 Task: Look for space in Farafangana, Madagascar from 9th June, 2023 to 16th June, 2023 for 2 adults in price range Rs.8000 to Rs.16000. Place can be entire place with 2 bedrooms having 2 beds and 1 bathroom. Property type can be house, flat, guest house. Booking option can be shelf check-in. Required host language is English.
Action: Mouse moved to (426, 57)
Screenshot: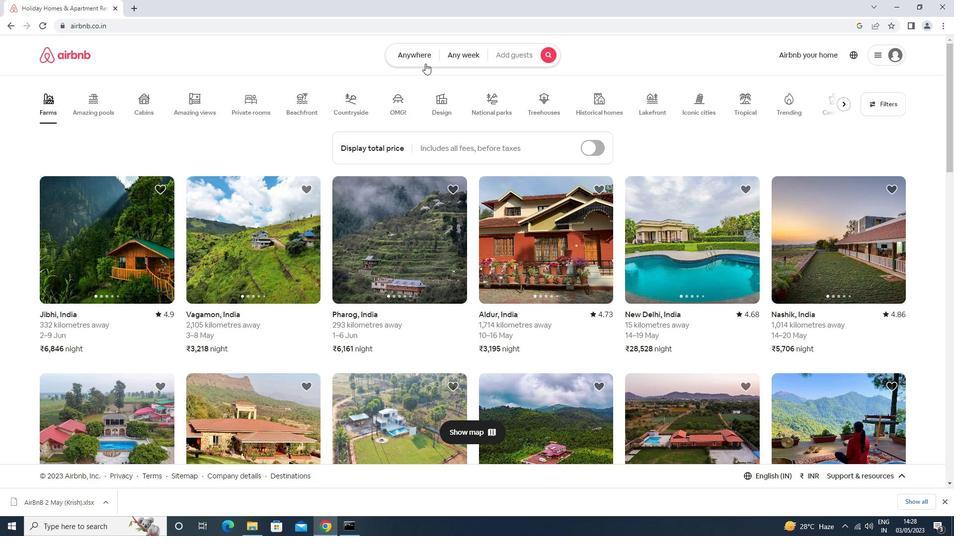 
Action: Mouse pressed left at (426, 57)
Screenshot: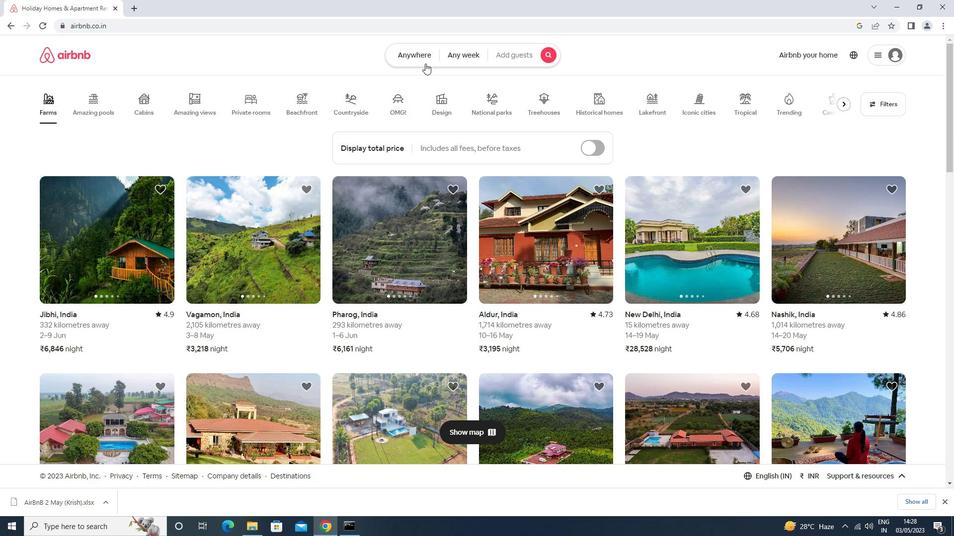 
Action: Mouse moved to (383, 87)
Screenshot: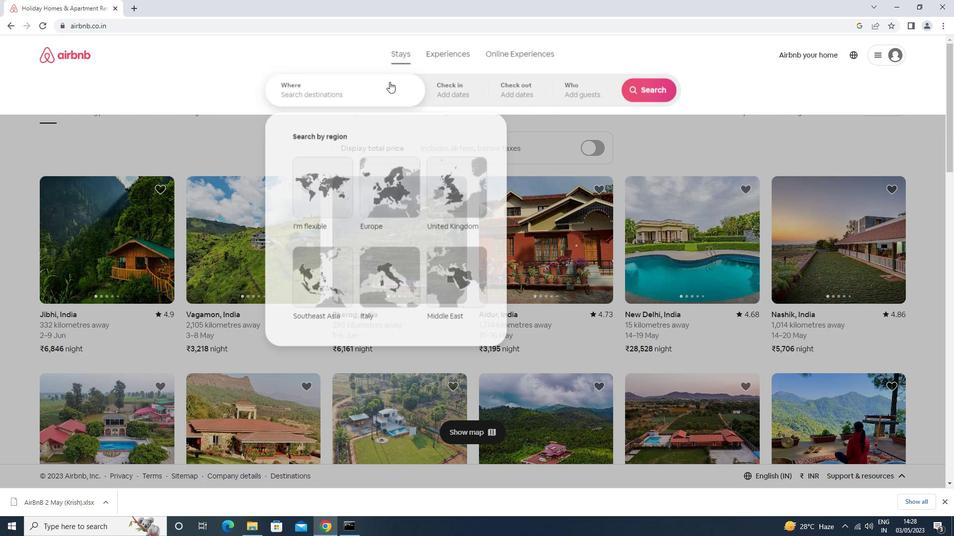 
Action: Mouse pressed left at (383, 87)
Screenshot: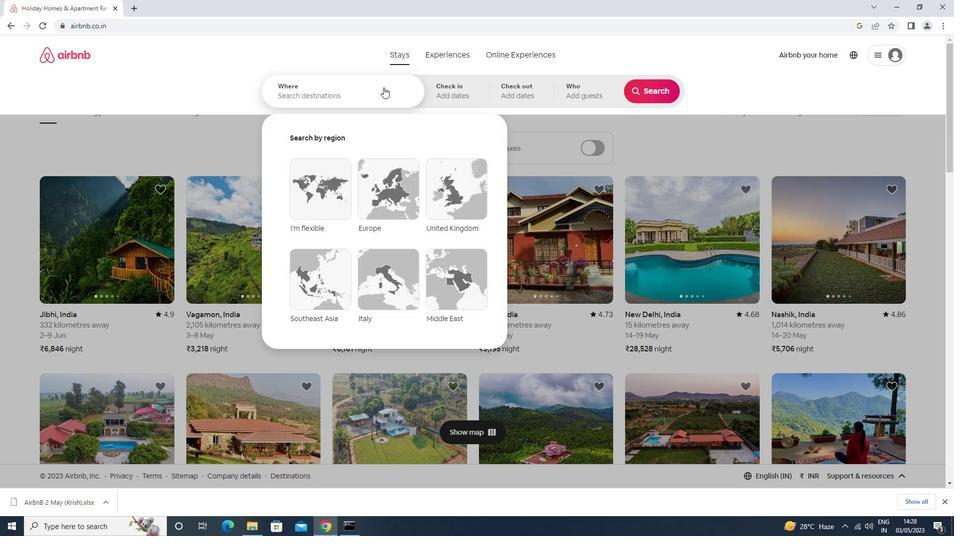 
Action: Mouse moved to (380, 87)
Screenshot: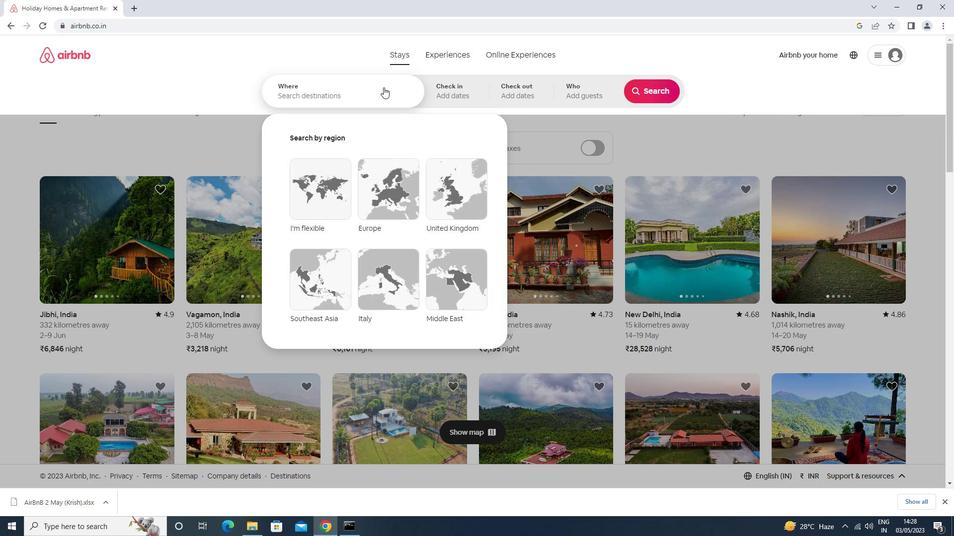
Action: Key pressed farafanga<Key.down><Key.enter>
Screenshot: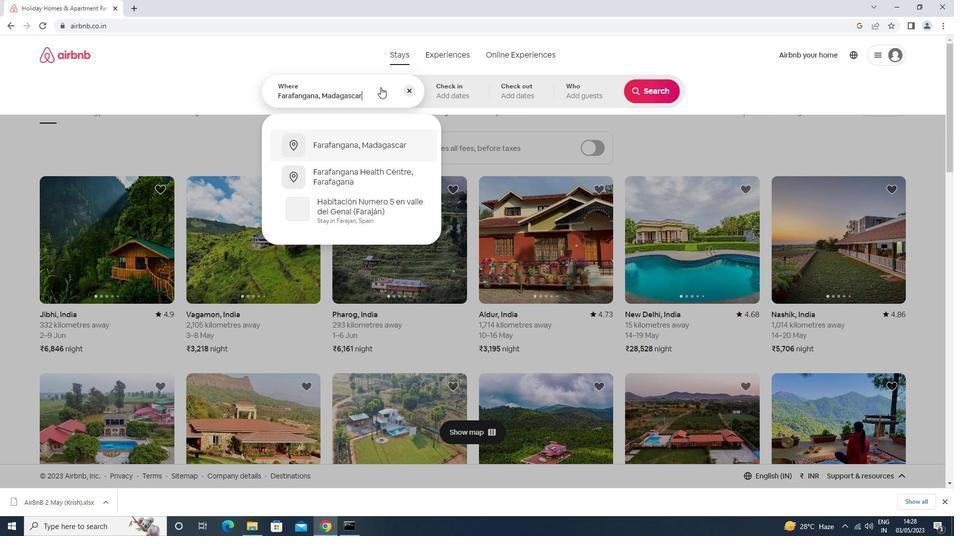 
Action: Mouse moved to (614, 243)
Screenshot: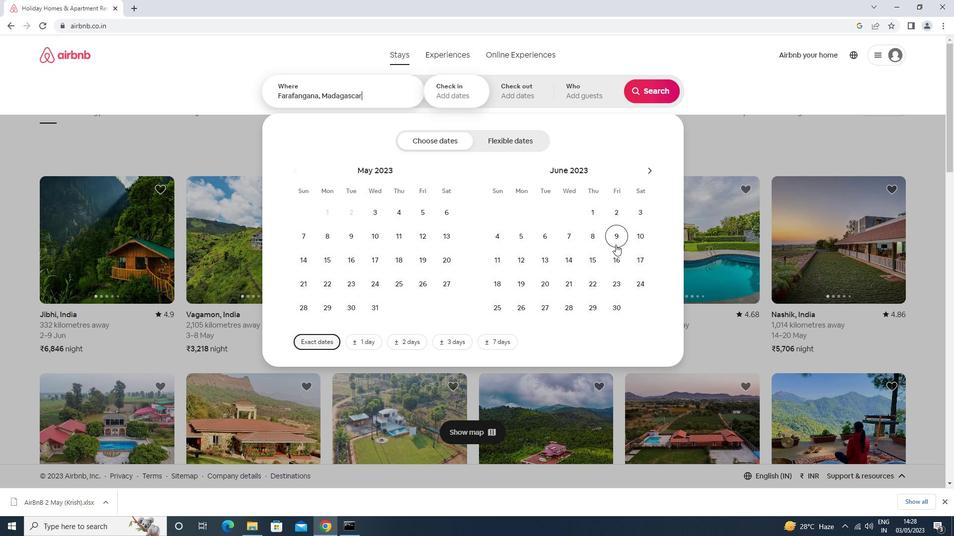 
Action: Mouse pressed left at (614, 243)
Screenshot: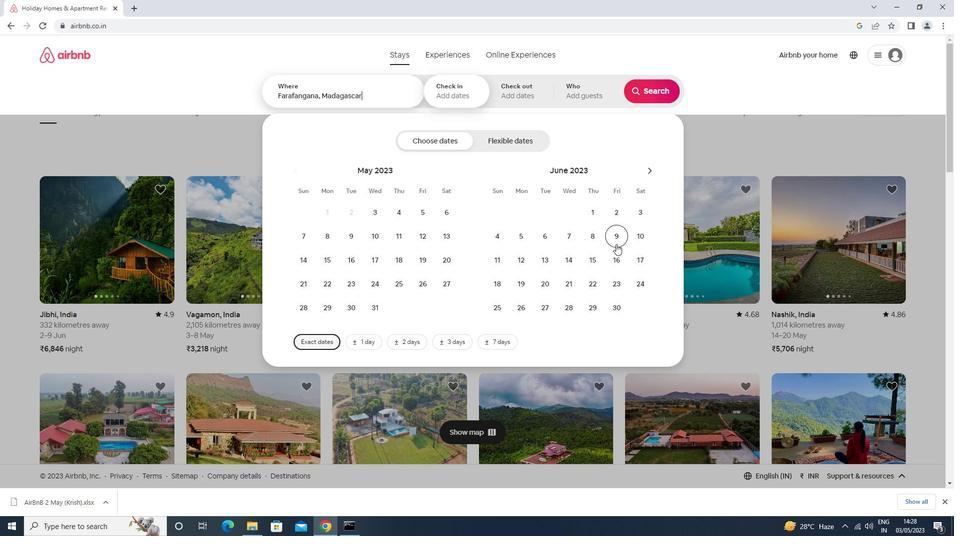 
Action: Mouse moved to (618, 264)
Screenshot: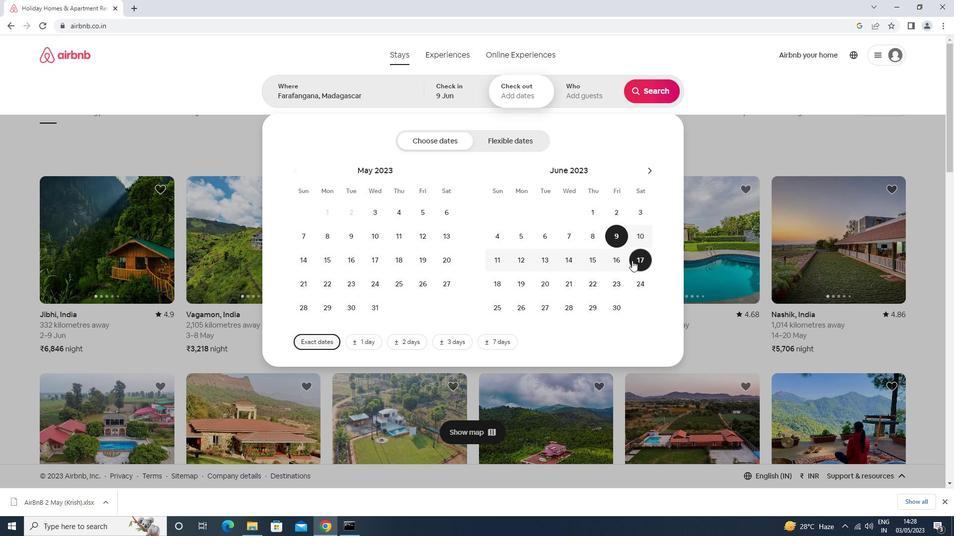 
Action: Mouse pressed left at (618, 264)
Screenshot: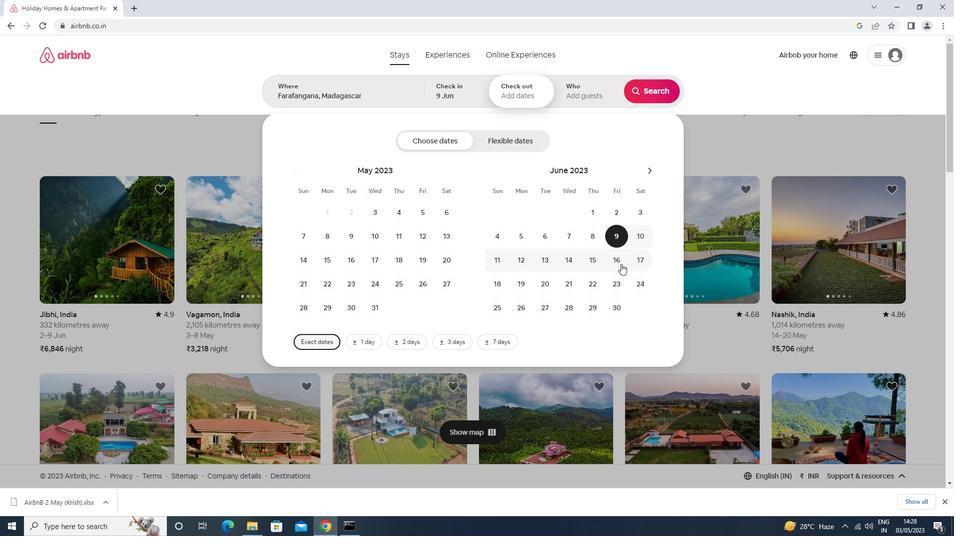 
Action: Mouse moved to (579, 83)
Screenshot: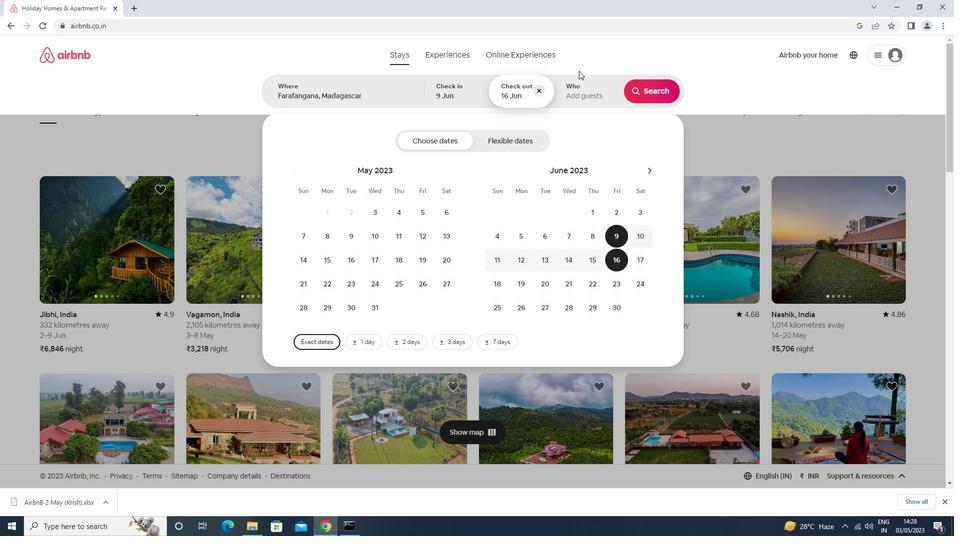 
Action: Mouse pressed left at (579, 83)
Screenshot: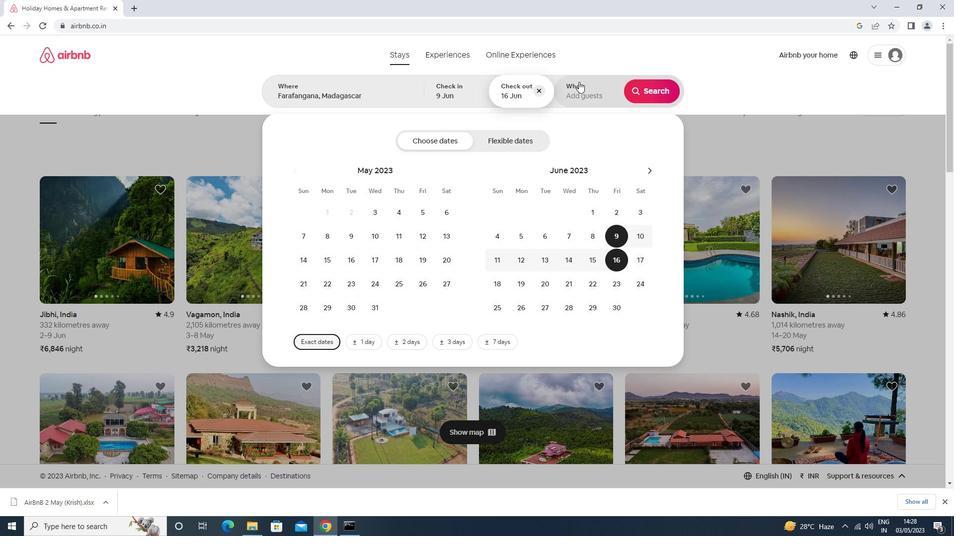 
Action: Mouse moved to (659, 147)
Screenshot: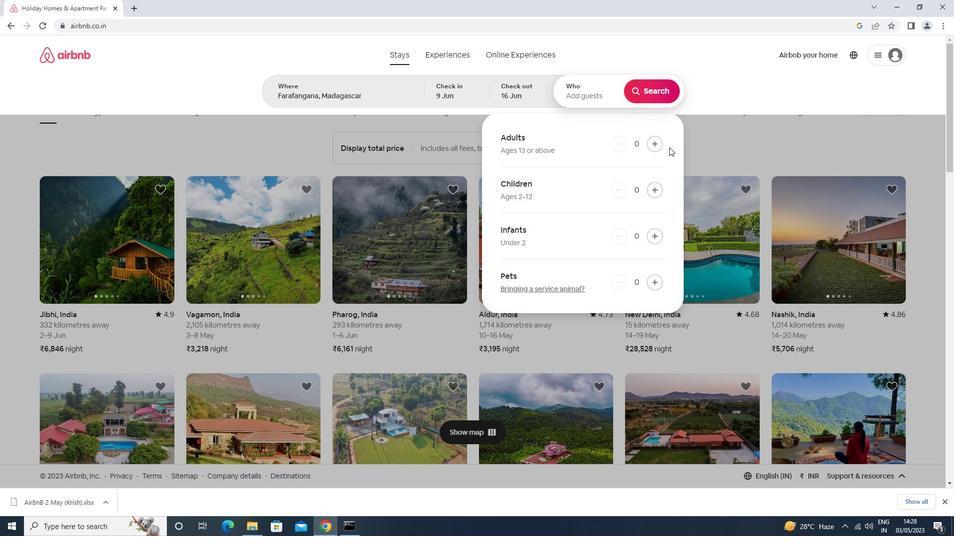
Action: Mouse pressed left at (659, 147)
Screenshot: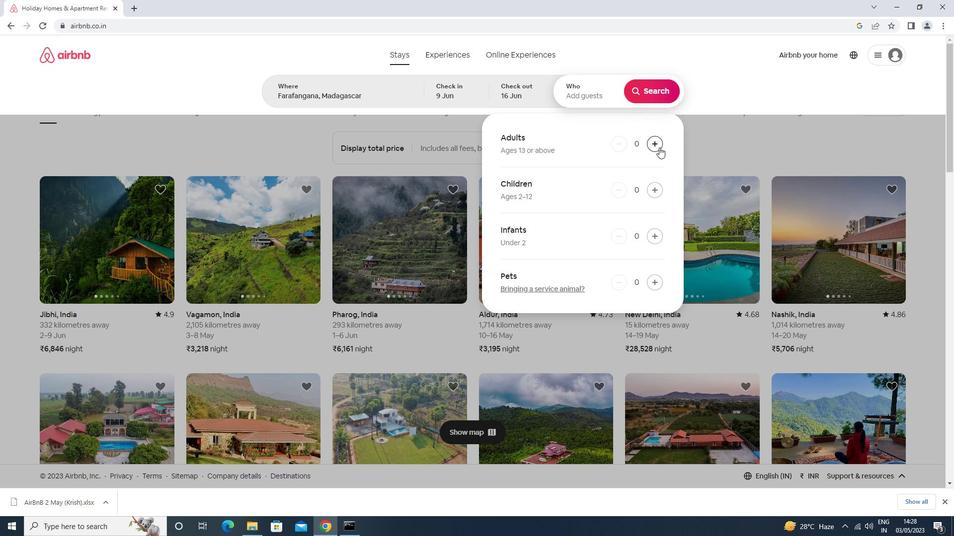 
Action: Mouse moved to (658, 147)
Screenshot: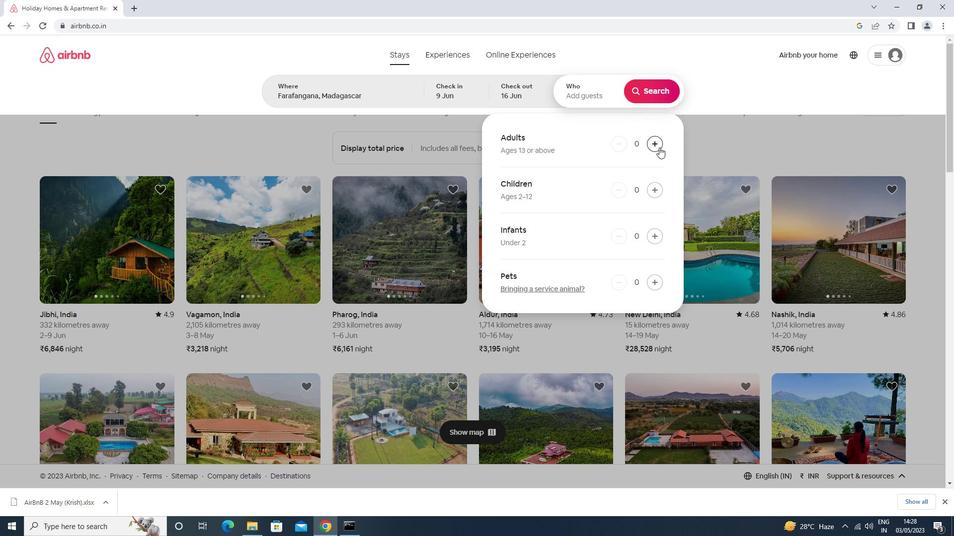 
Action: Mouse pressed left at (658, 147)
Screenshot: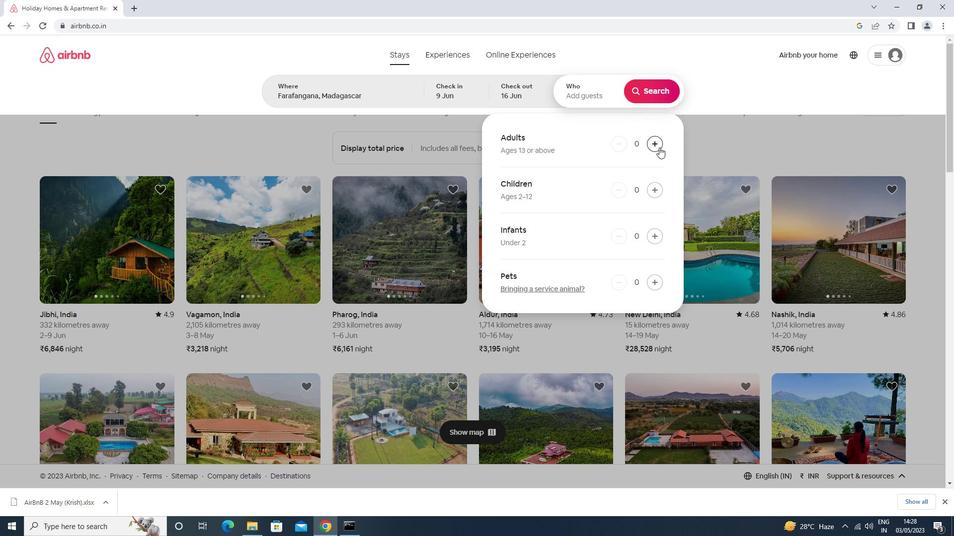 
Action: Mouse moved to (652, 93)
Screenshot: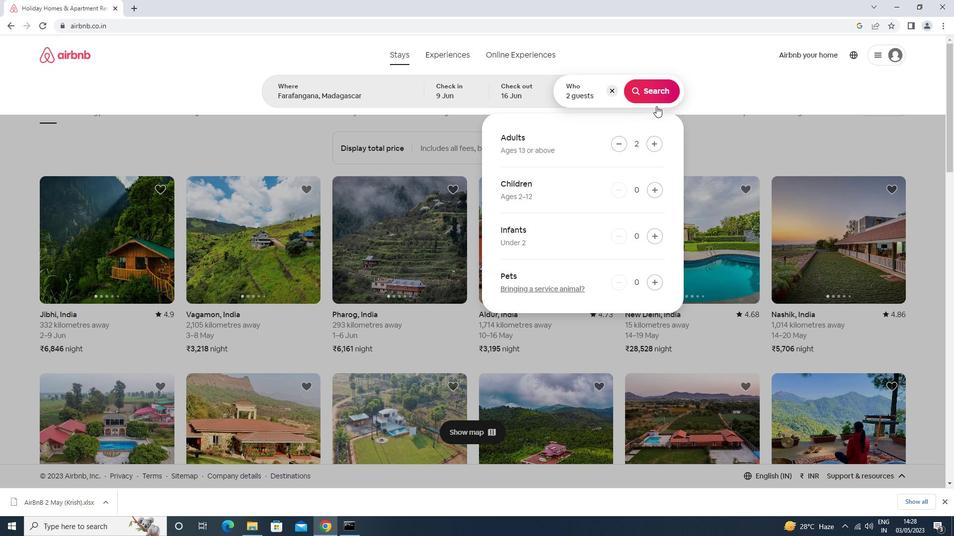 
Action: Mouse pressed left at (652, 93)
Screenshot: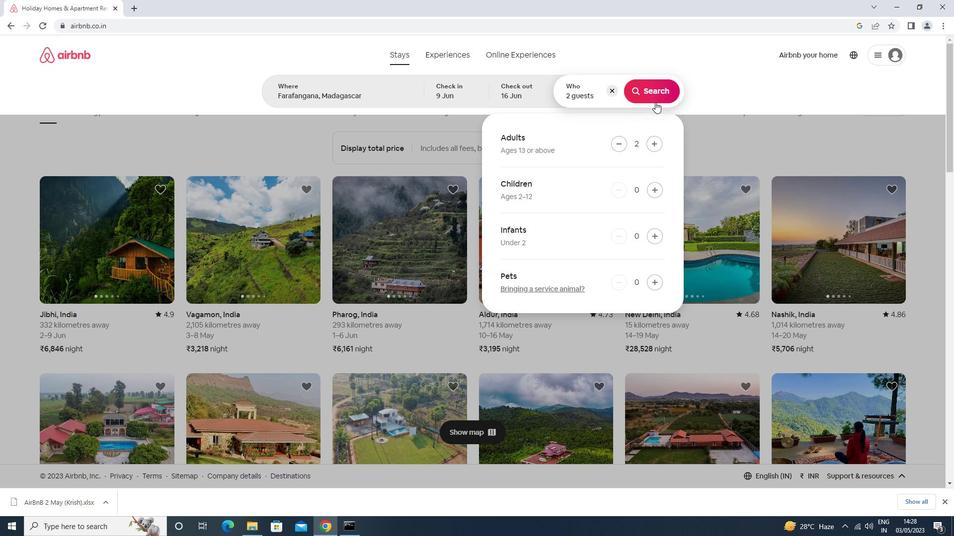 
Action: Mouse moved to (905, 92)
Screenshot: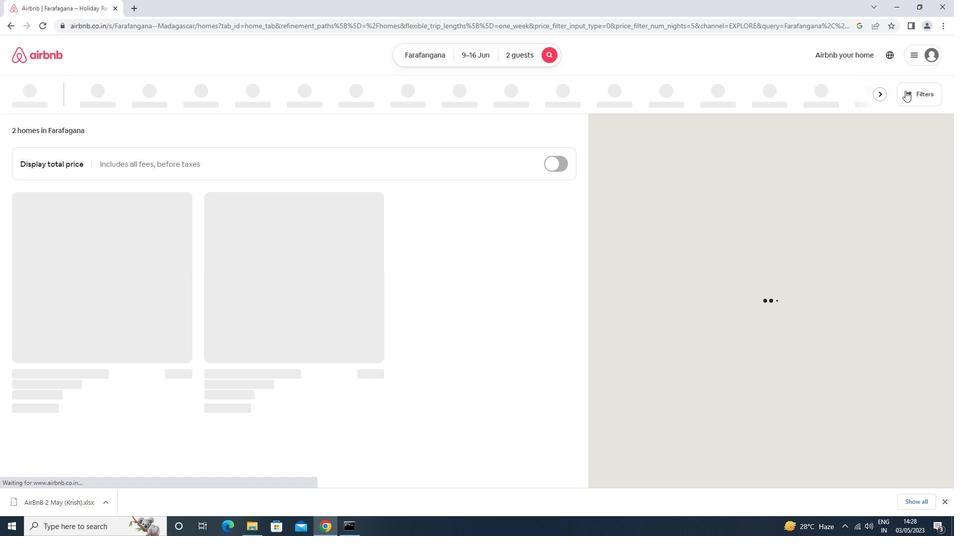 
Action: Mouse pressed left at (905, 92)
Screenshot: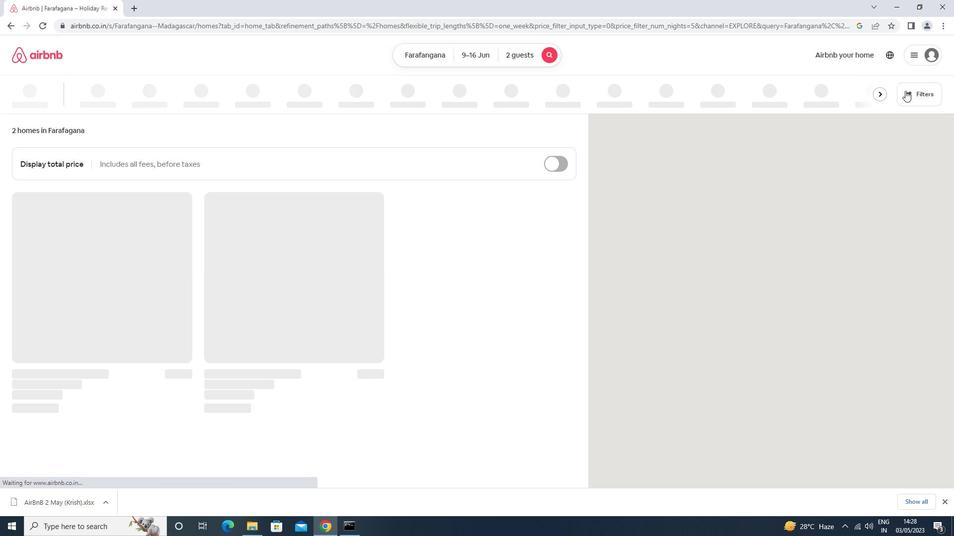 
Action: Mouse moved to (417, 218)
Screenshot: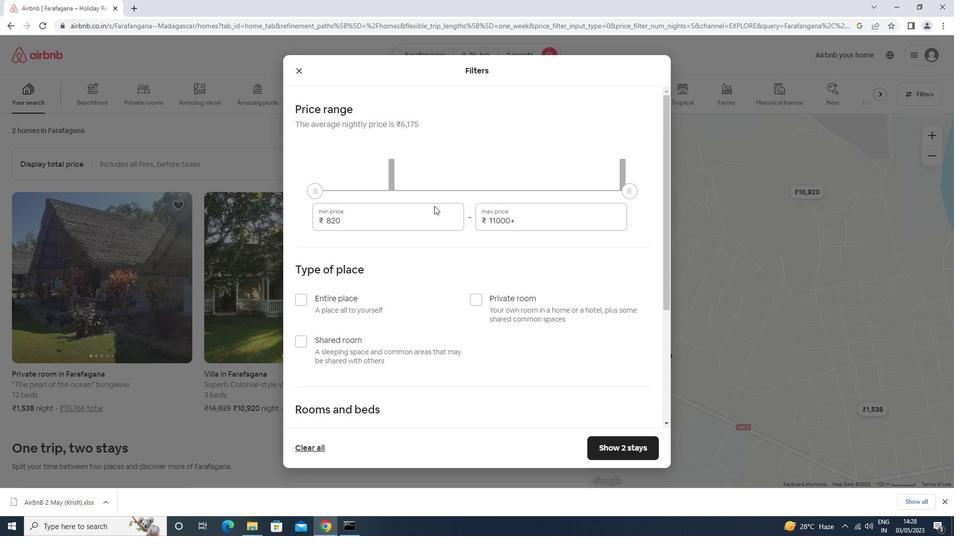 
Action: Mouse pressed left at (417, 218)
Screenshot: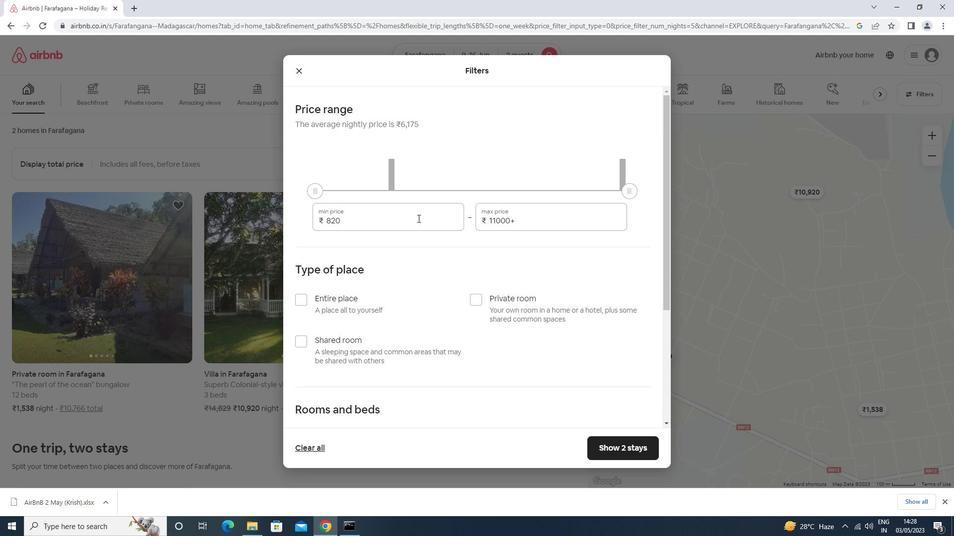 
Action: Mouse moved to (406, 228)
Screenshot: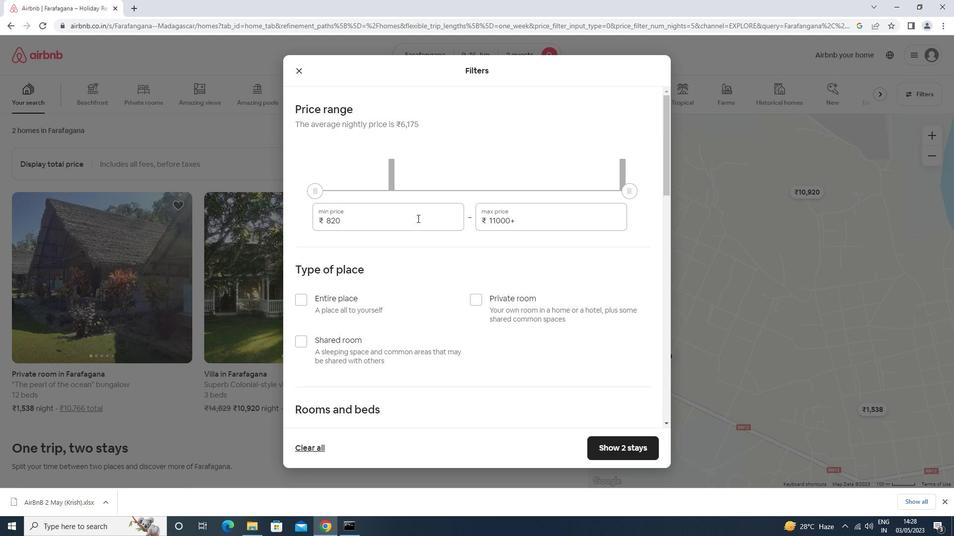 
Action: Key pressed <Key.backspace><Key.backspace><Key.backspace><Key.backspace><Key.backspace><Key.backspace><Key.backspace><Key.backspace>8000<Key.tab>16000
Screenshot: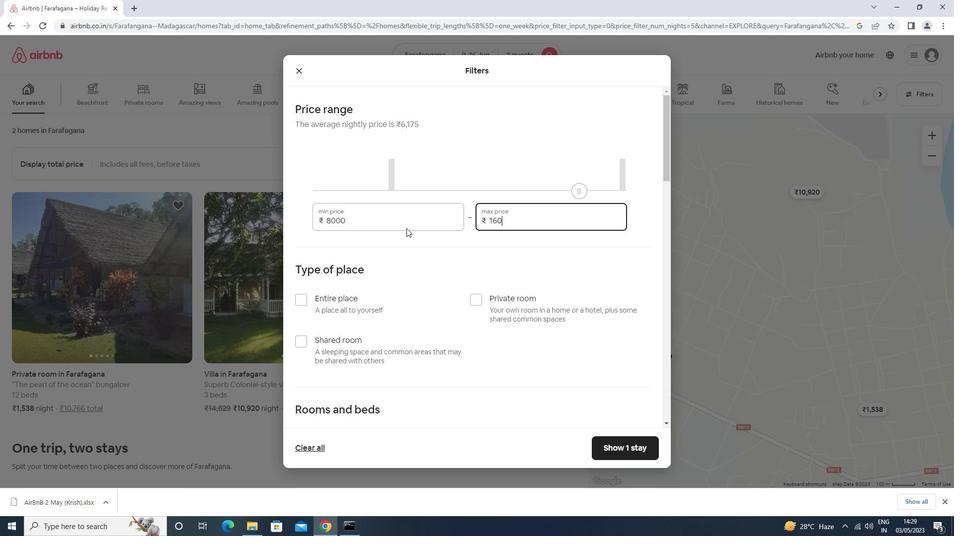 
Action: Mouse moved to (354, 301)
Screenshot: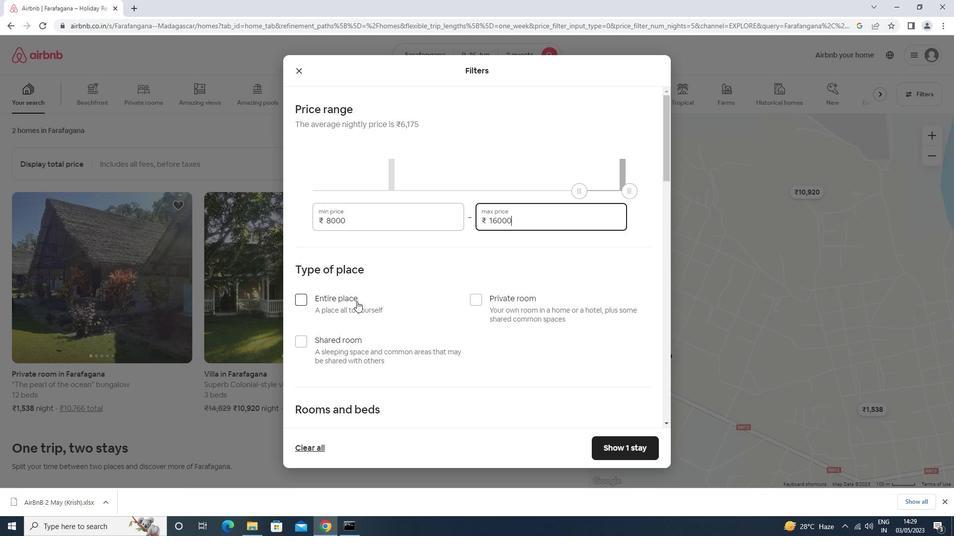 
Action: Mouse pressed left at (354, 301)
Screenshot: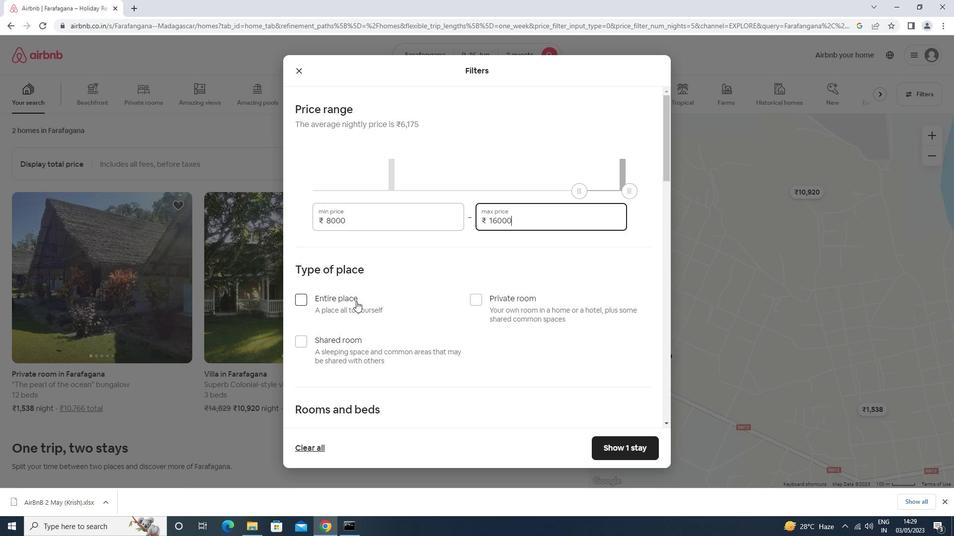
Action: Mouse scrolled (354, 300) with delta (0, 0)
Screenshot: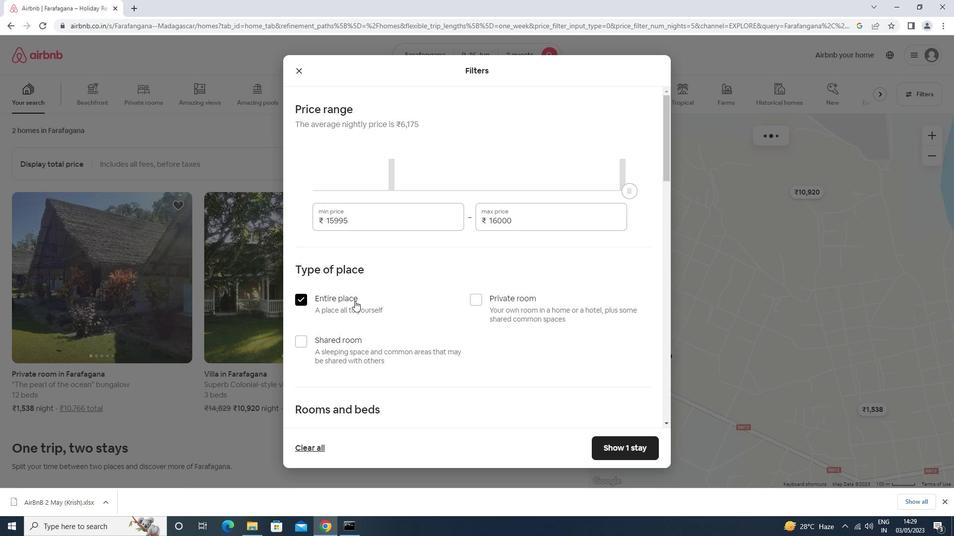 
Action: Mouse scrolled (354, 300) with delta (0, 0)
Screenshot: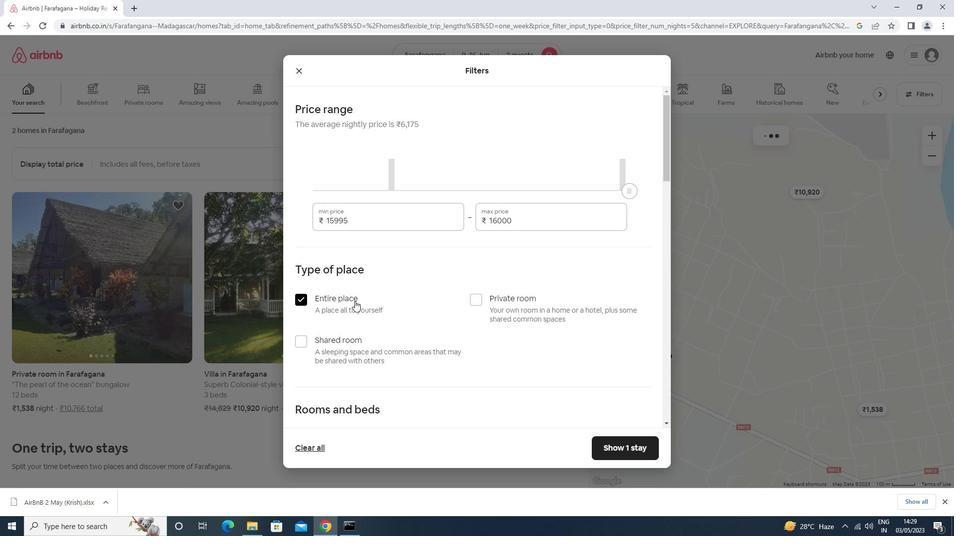 
Action: Mouse scrolled (354, 300) with delta (0, 0)
Screenshot: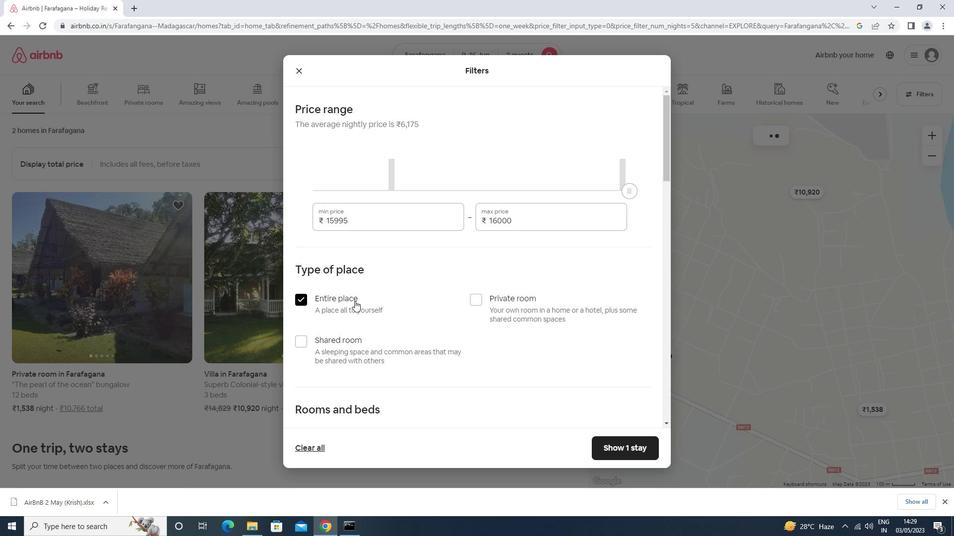 
Action: Mouse moved to (391, 315)
Screenshot: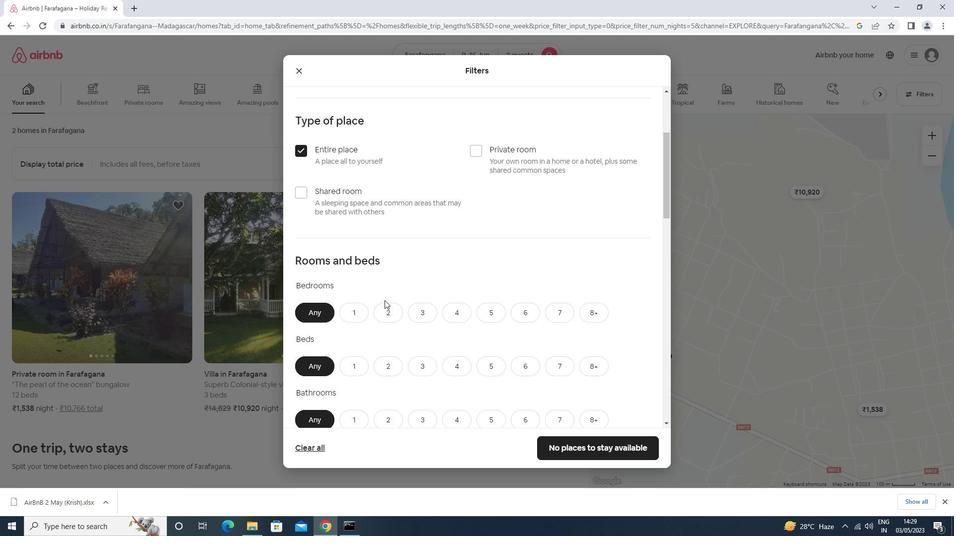 
Action: Mouse pressed left at (391, 315)
Screenshot: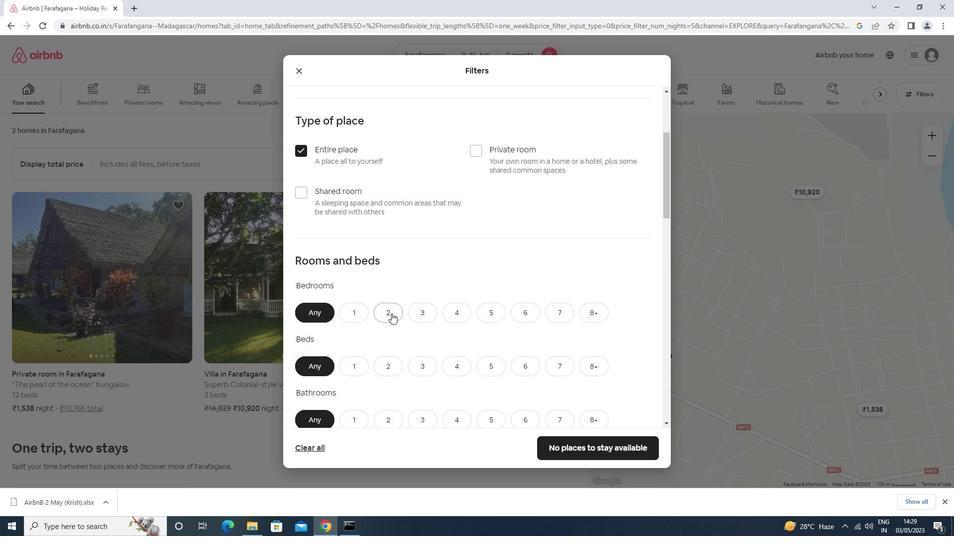 
Action: Mouse moved to (385, 367)
Screenshot: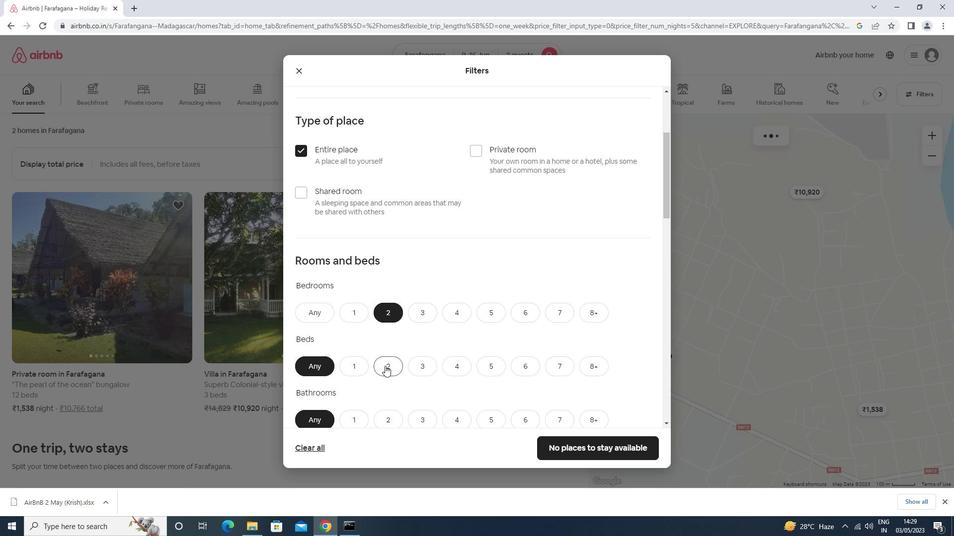
Action: Mouse pressed left at (385, 367)
Screenshot: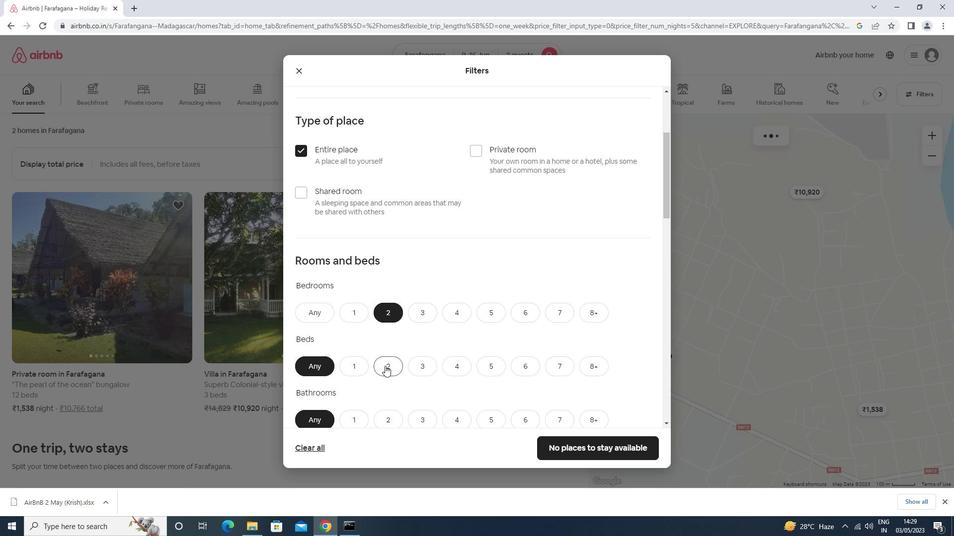 
Action: Mouse moved to (385, 361)
Screenshot: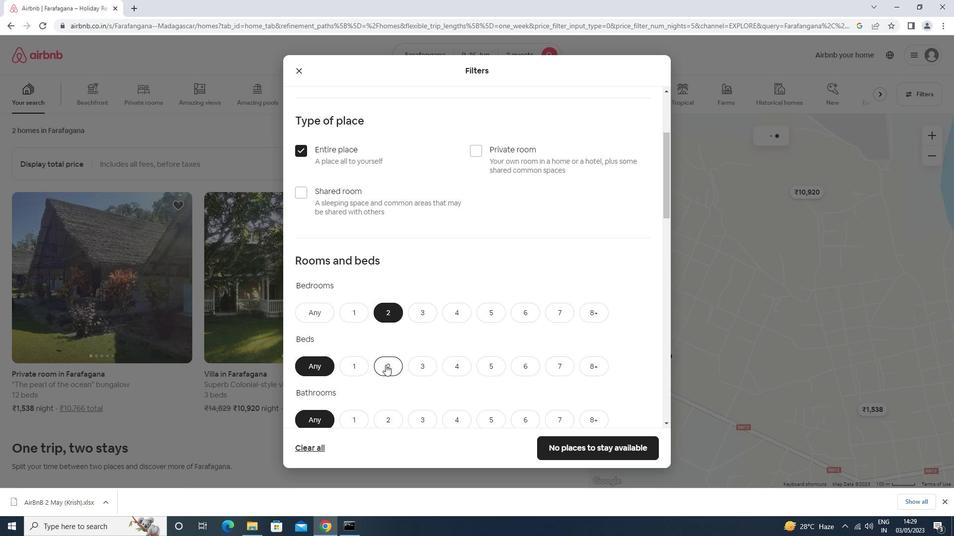 
Action: Mouse scrolled (385, 361) with delta (0, 0)
Screenshot: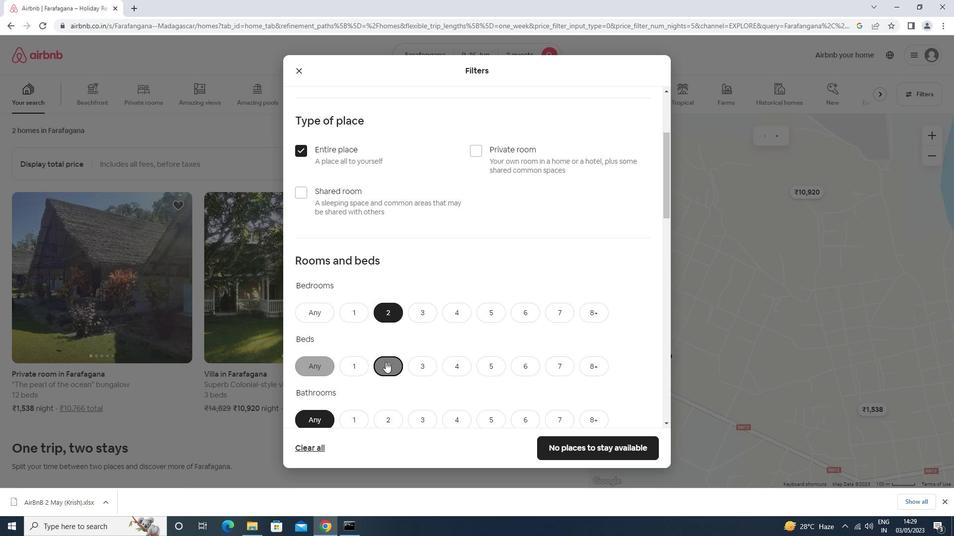 
Action: Mouse scrolled (385, 361) with delta (0, 0)
Screenshot: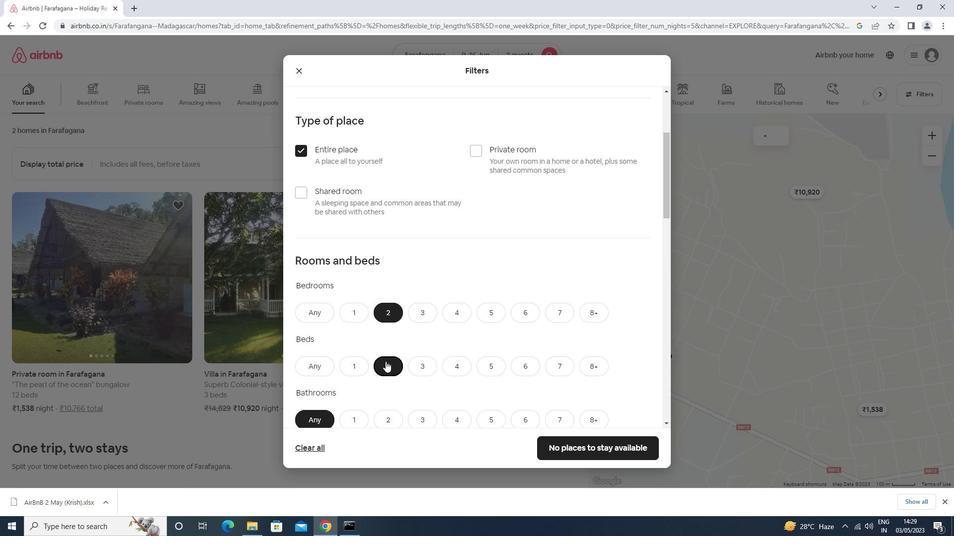 
Action: Mouse moved to (355, 319)
Screenshot: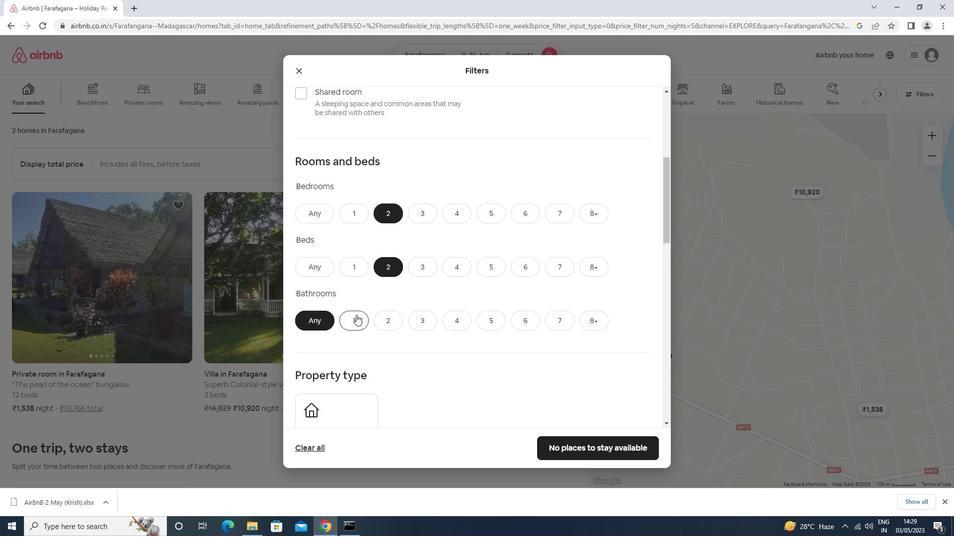 
Action: Mouse pressed left at (355, 319)
Screenshot: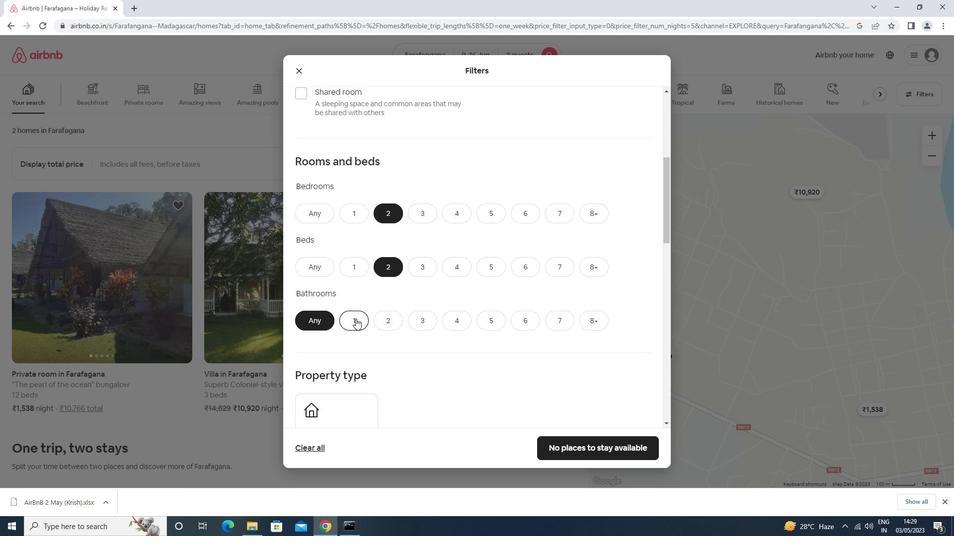 
Action: Mouse moved to (327, 354)
Screenshot: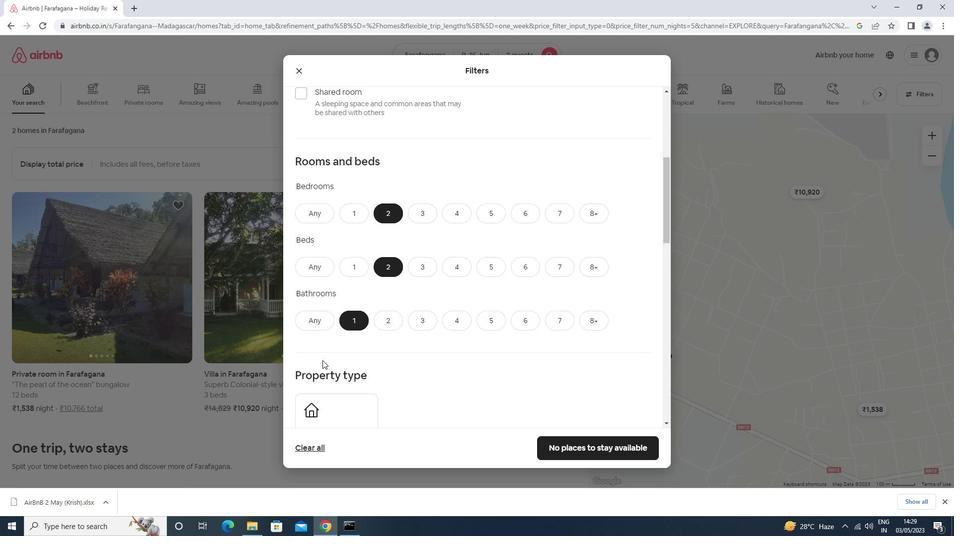 
Action: Mouse scrolled (327, 353) with delta (0, 0)
Screenshot: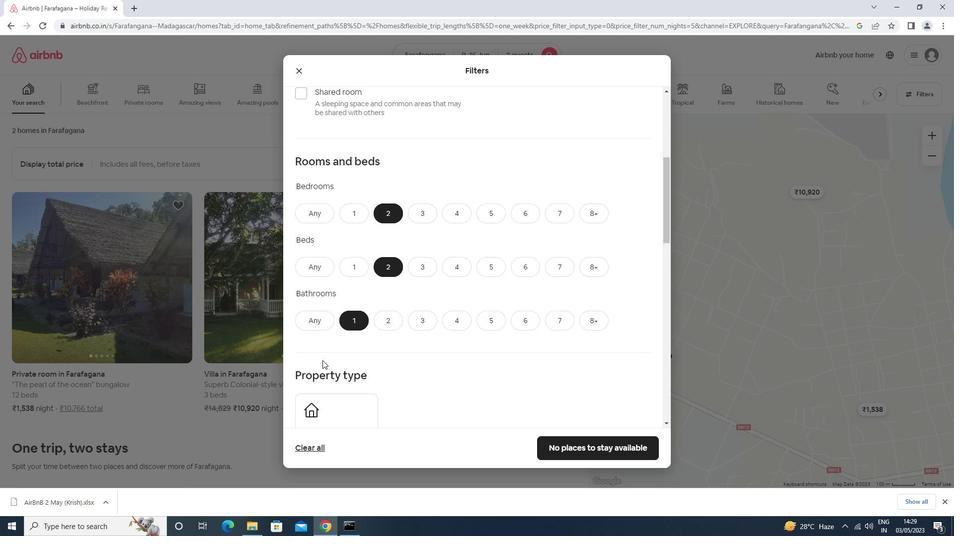 
Action: Mouse scrolled (327, 353) with delta (0, 0)
Screenshot: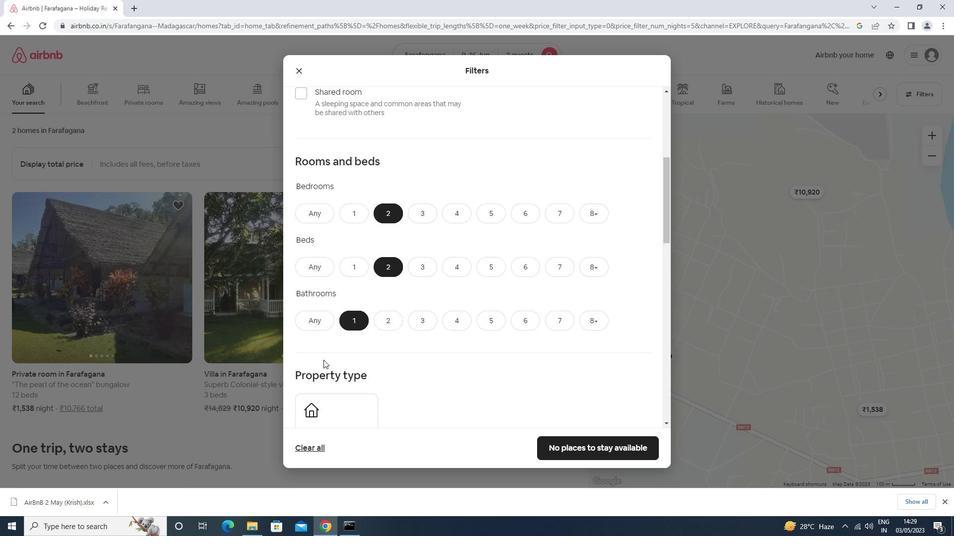 
Action: Mouse moved to (327, 353)
Screenshot: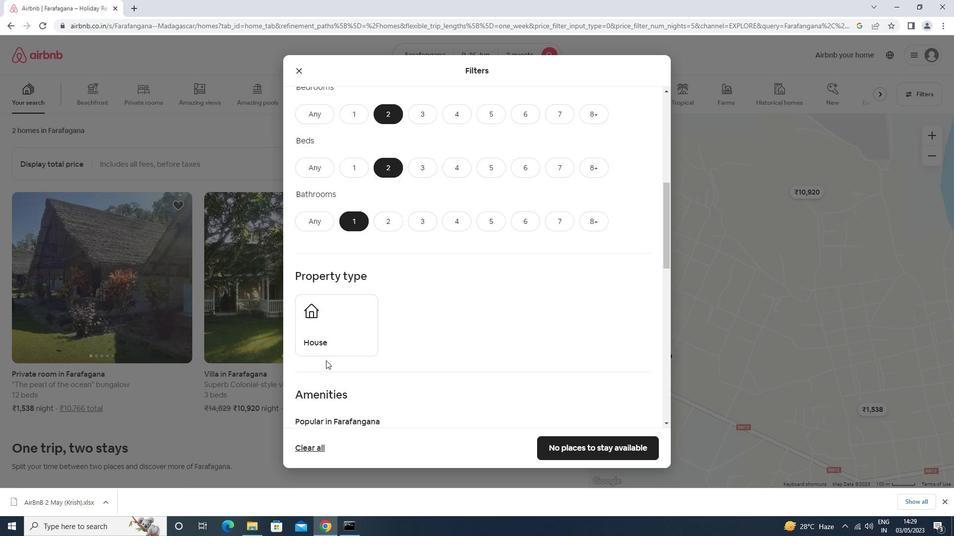 
Action: Mouse pressed left at (327, 353)
Screenshot: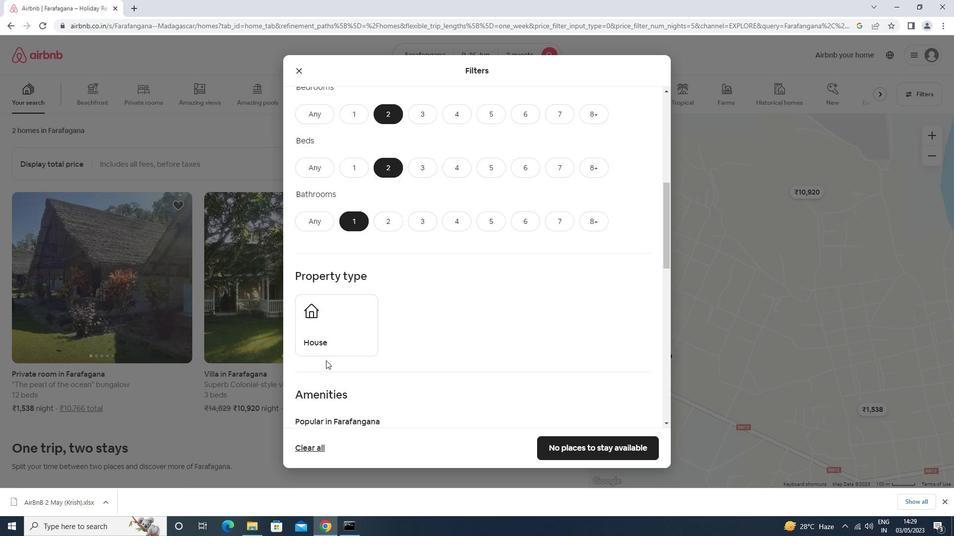 
Action: Mouse moved to (407, 327)
Screenshot: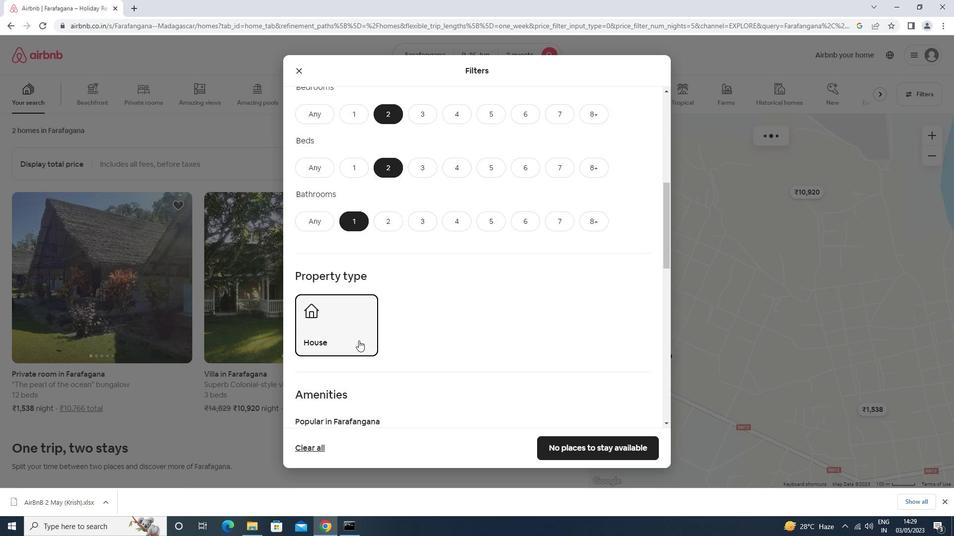 
Action: Mouse scrolled (407, 326) with delta (0, 0)
Screenshot: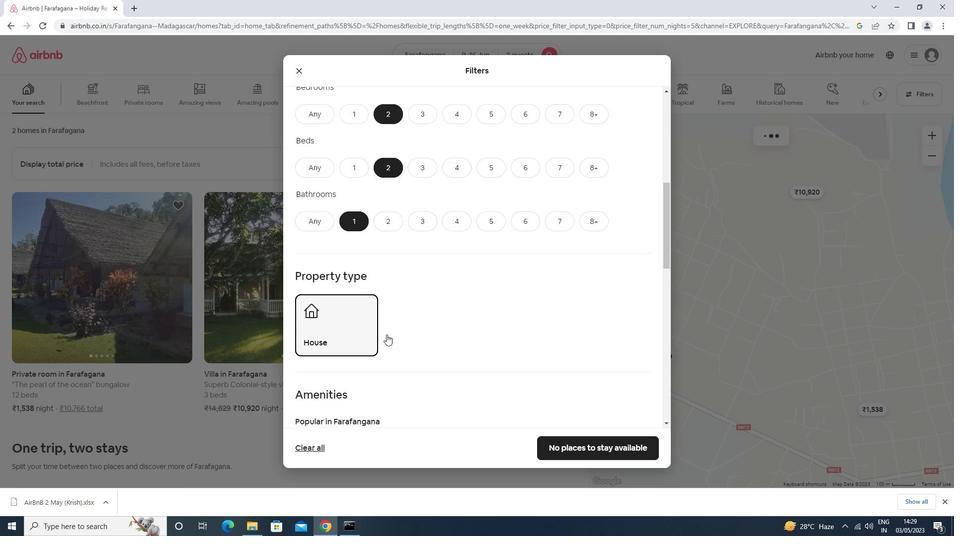 
Action: Mouse moved to (407, 327)
Screenshot: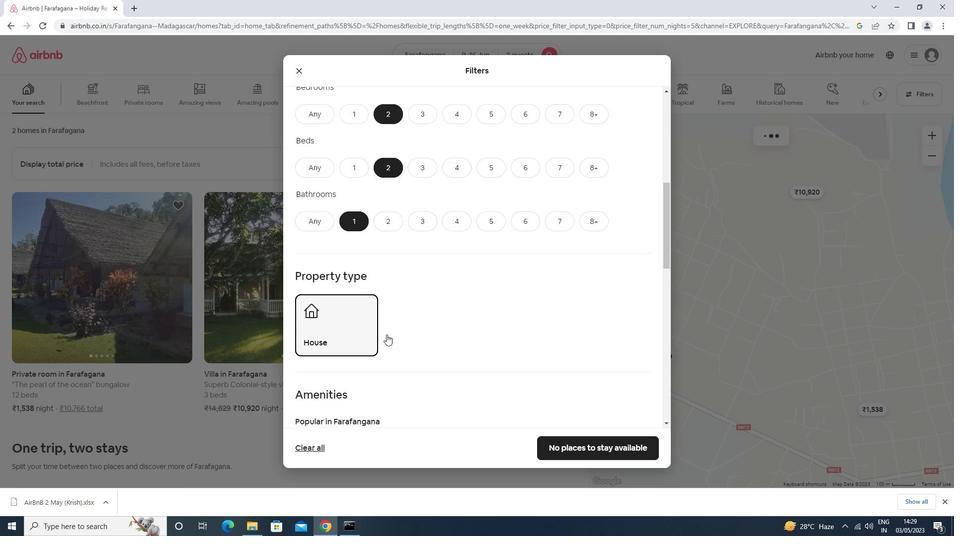 
Action: Mouse scrolled (407, 327) with delta (0, 0)
Screenshot: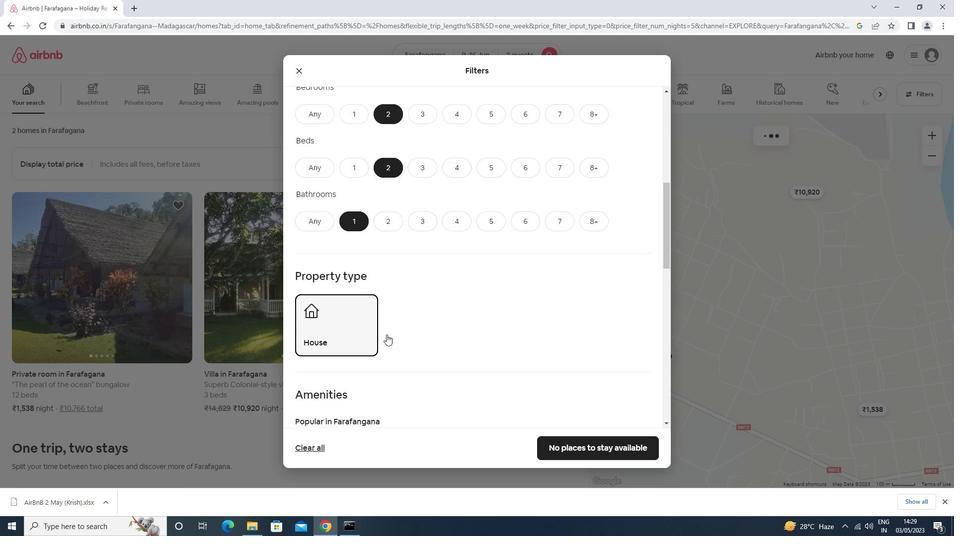
Action: Mouse scrolled (407, 327) with delta (0, 0)
Screenshot: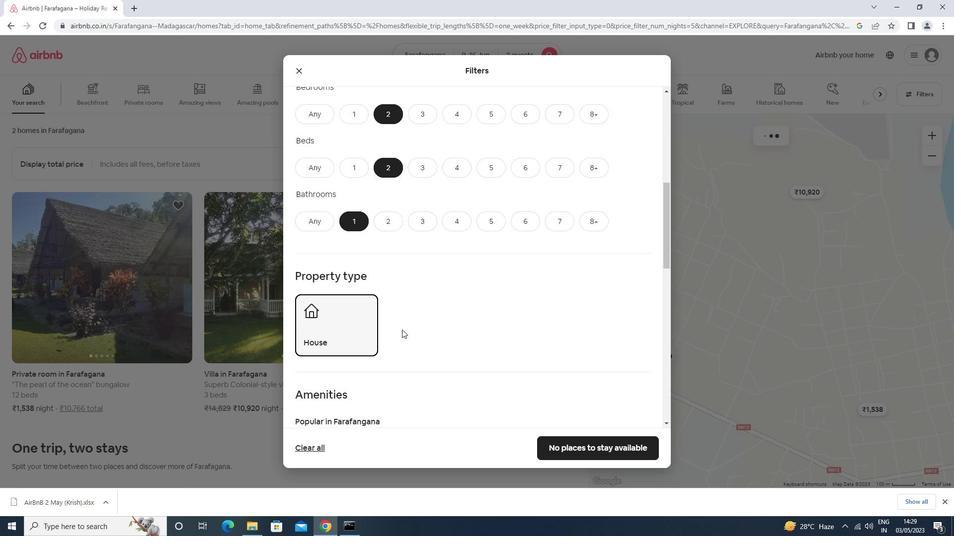 
Action: Mouse scrolled (407, 327) with delta (0, 0)
Screenshot: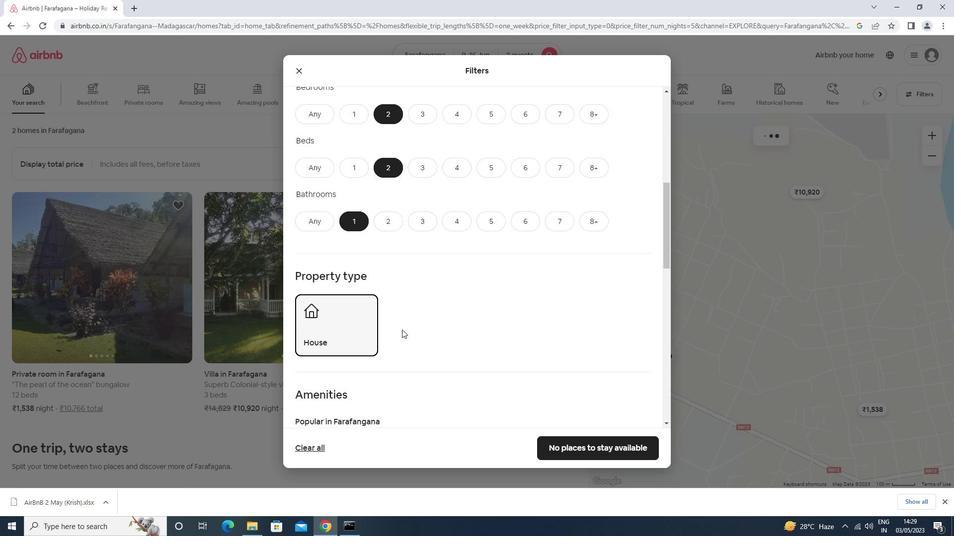 
Action: Mouse moved to (407, 328)
Screenshot: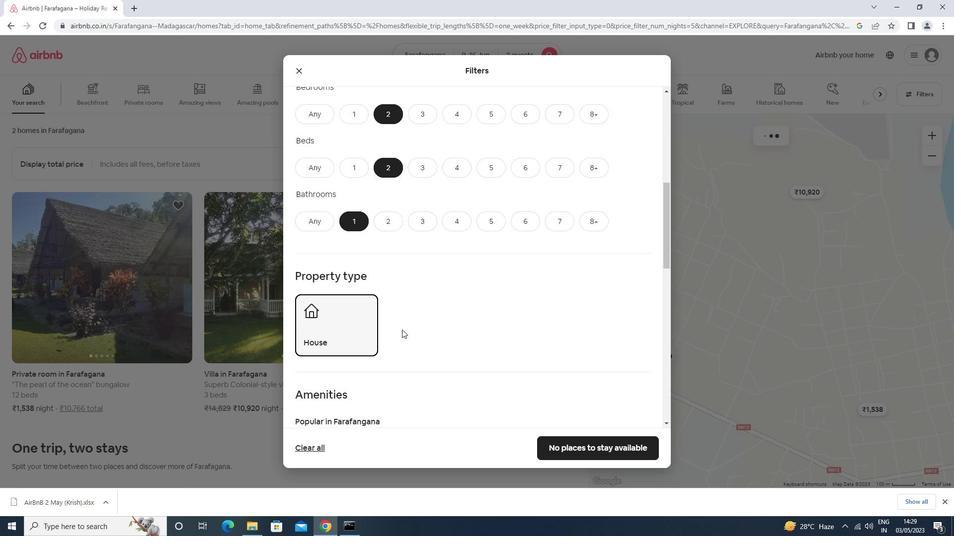 
Action: Mouse scrolled (407, 327) with delta (0, 0)
Screenshot: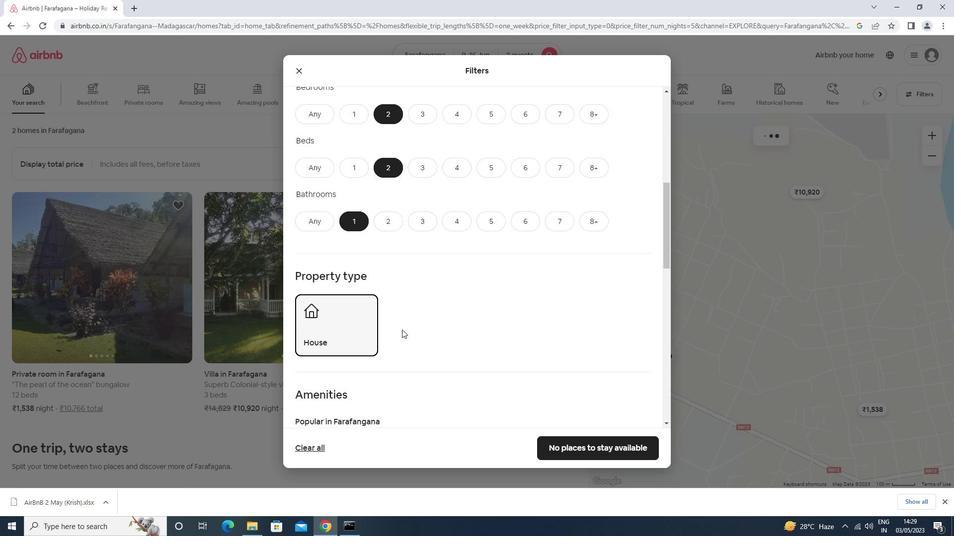 
Action: Mouse moved to (628, 373)
Screenshot: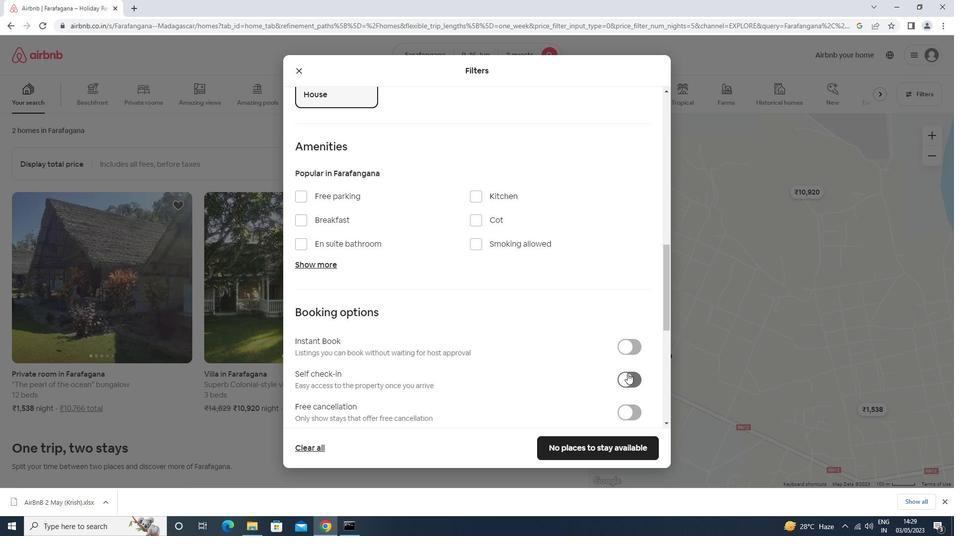 
Action: Mouse pressed left at (628, 373)
Screenshot: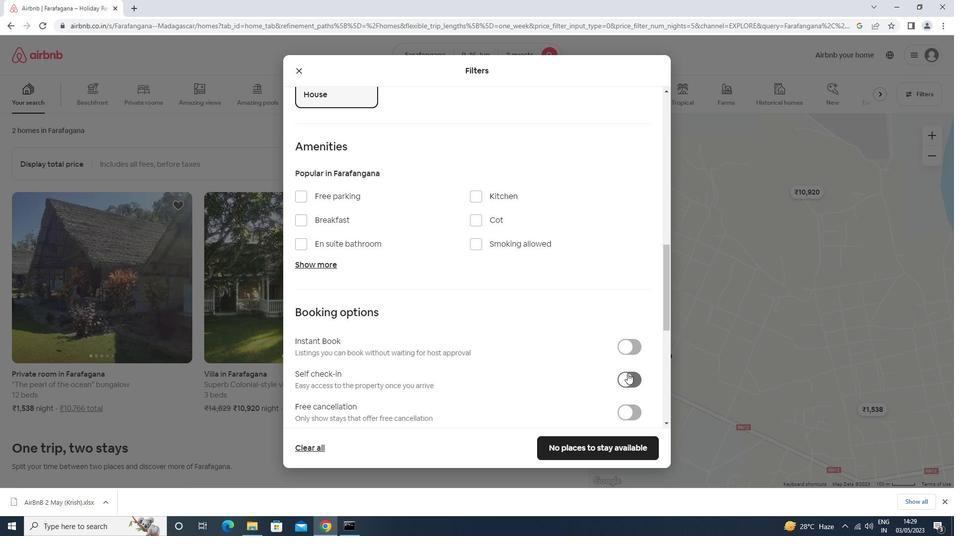 
Action: Mouse moved to (628, 373)
Screenshot: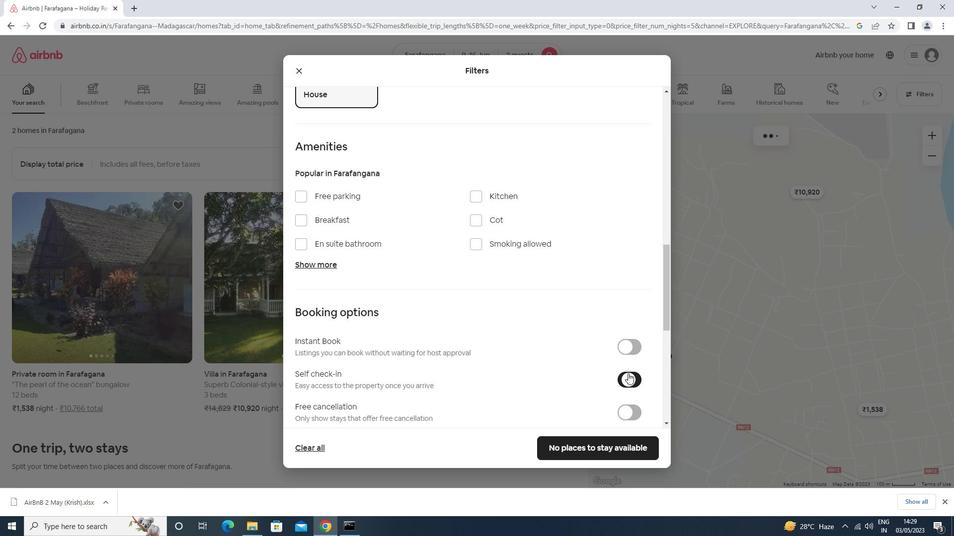 
Action: Mouse scrolled (628, 373) with delta (0, 0)
Screenshot: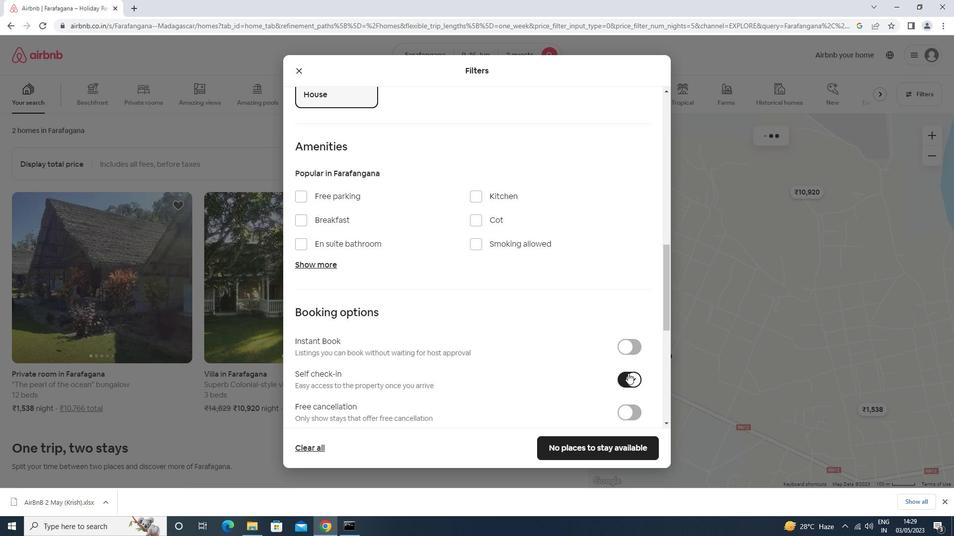 
Action: Mouse moved to (628, 373)
Screenshot: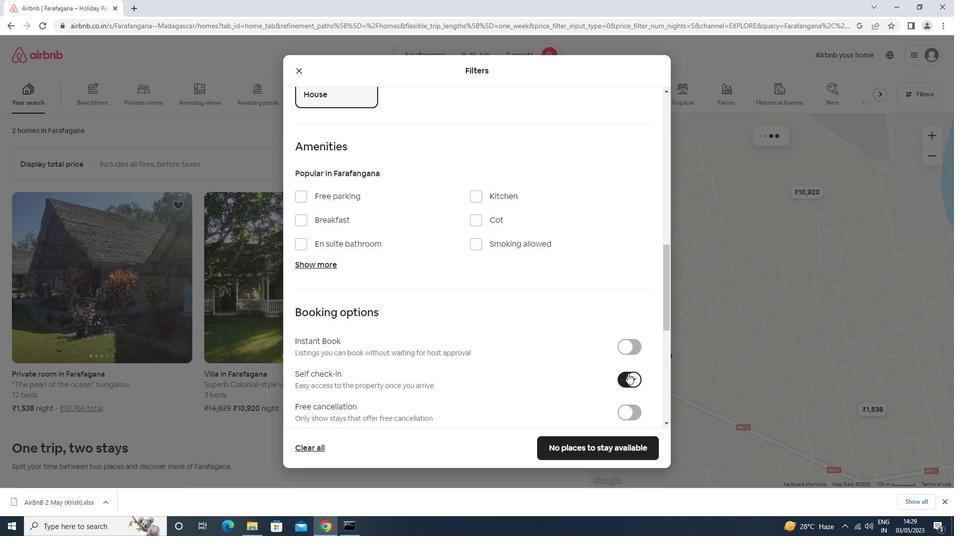 
Action: Mouse scrolled (628, 373) with delta (0, 0)
Screenshot: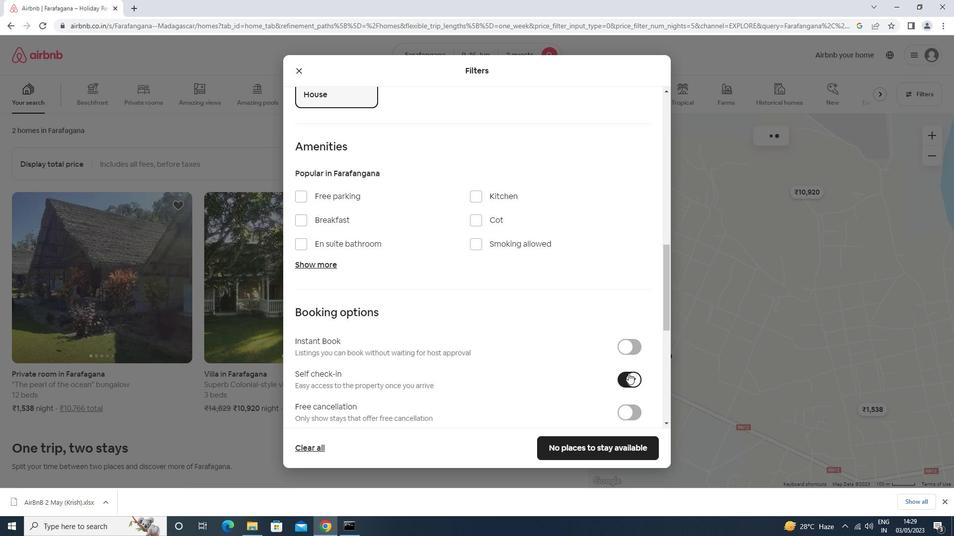 
Action: Mouse scrolled (628, 373) with delta (0, 0)
Screenshot: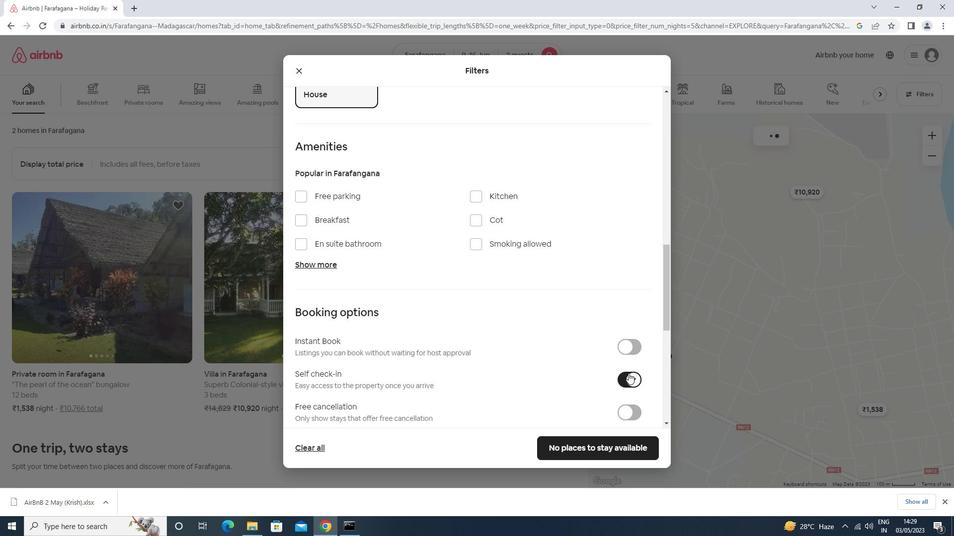 
Action: Mouse moved to (628, 373)
Screenshot: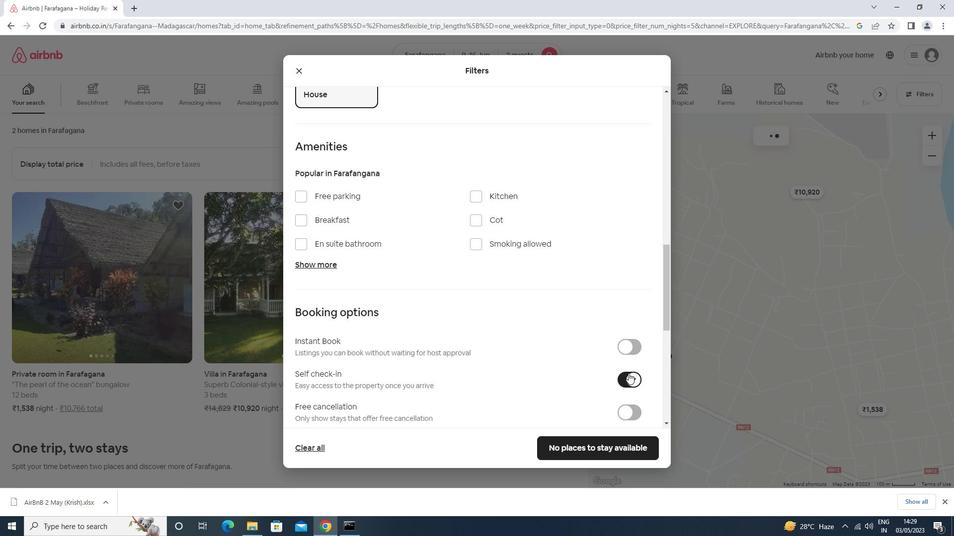 
Action: Mouse scrolled (628, 373) with delta (0, 0)
Screenshot: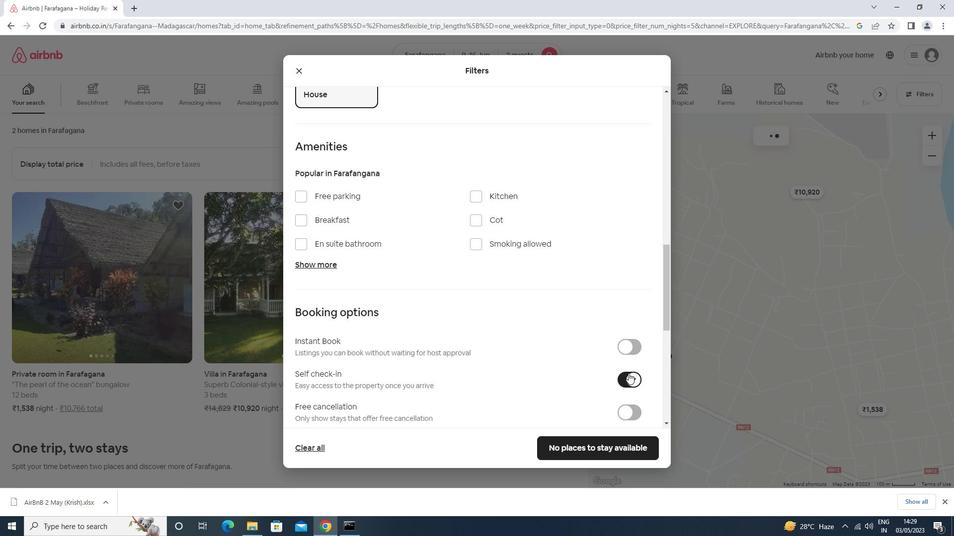 
Action: Mouse moved to (628, 373)
Screenshot: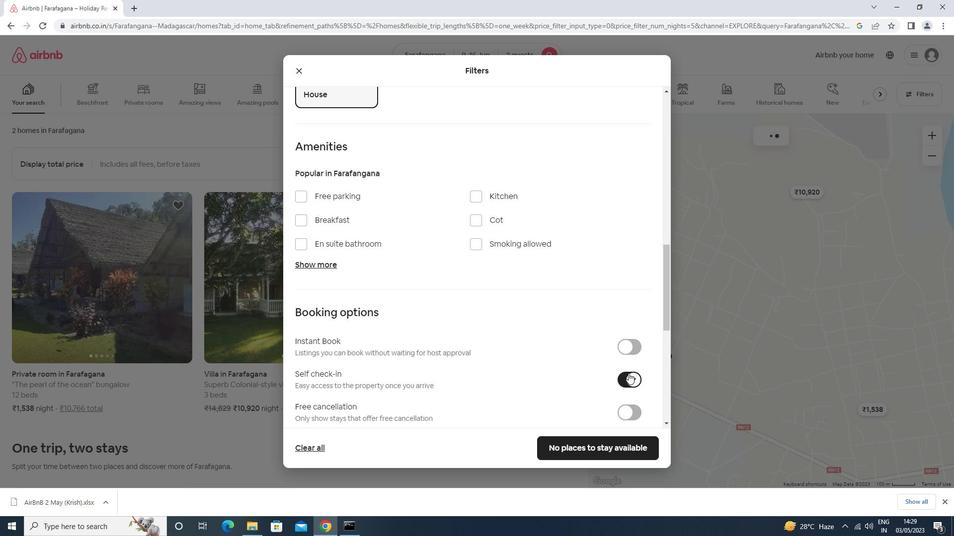
Action: Mouse scrolled (628, 373) with delta (0, 0)
Screenshot: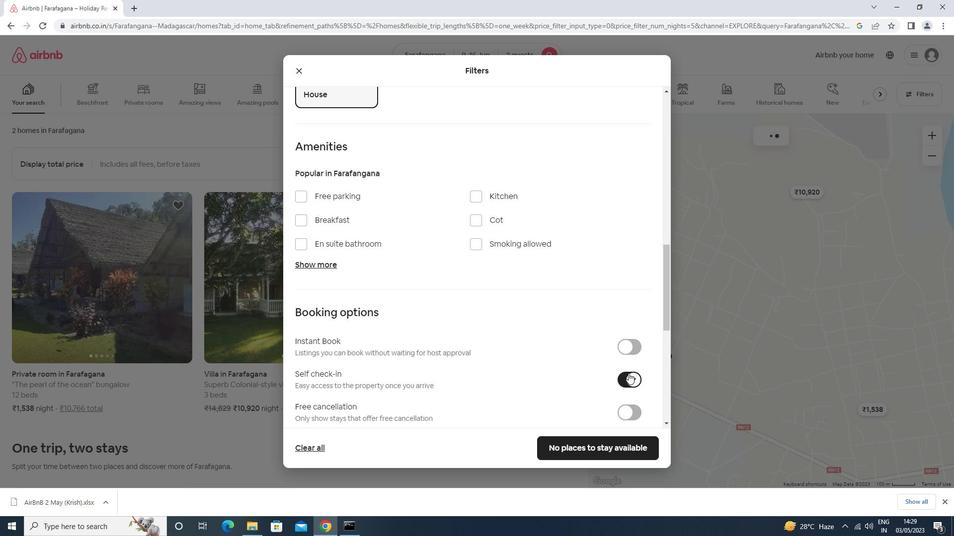 
Action: Mouse scrolled (628, 373) with delta (0, 0)
Screenshot: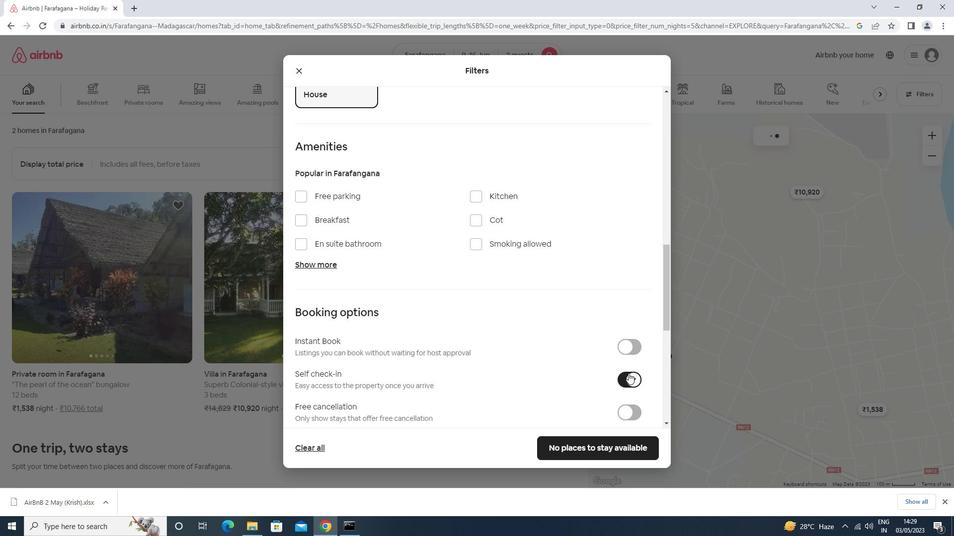 
Action: Mouse scrolled (628, 373) with delta (0, 0)
Screenshot: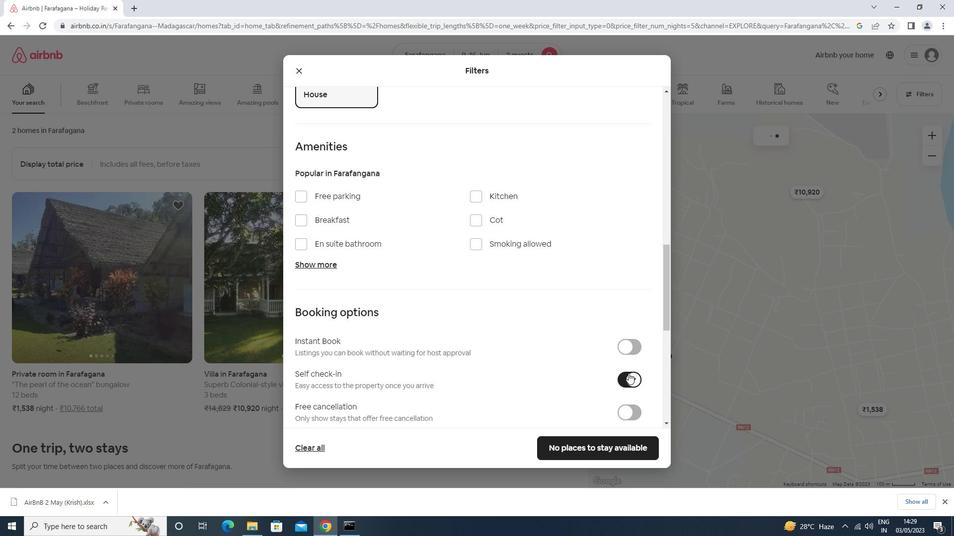 
Action: Mouse moved to (625, 373)
Screenshot: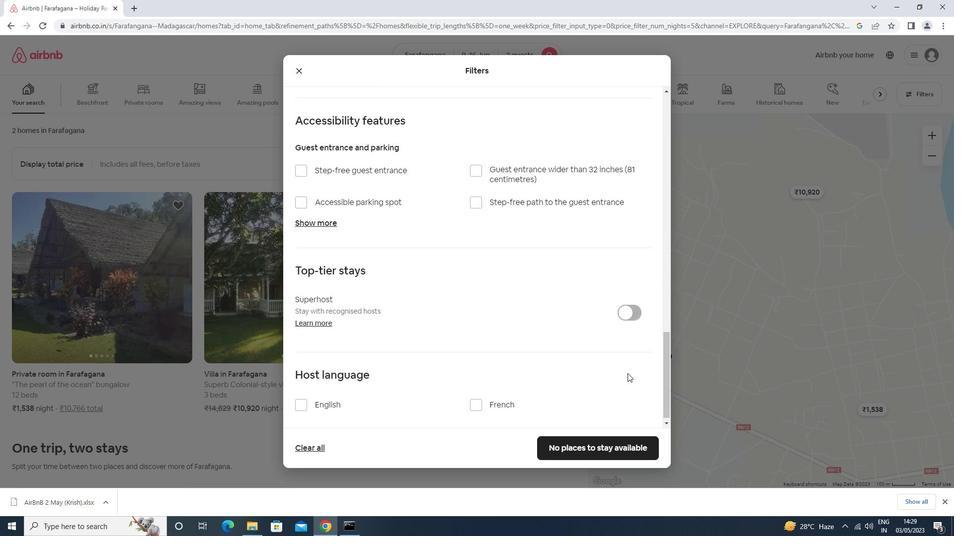 
Action: Mouse scrolled (625, 373) with delta (0, 0)
Screenshot: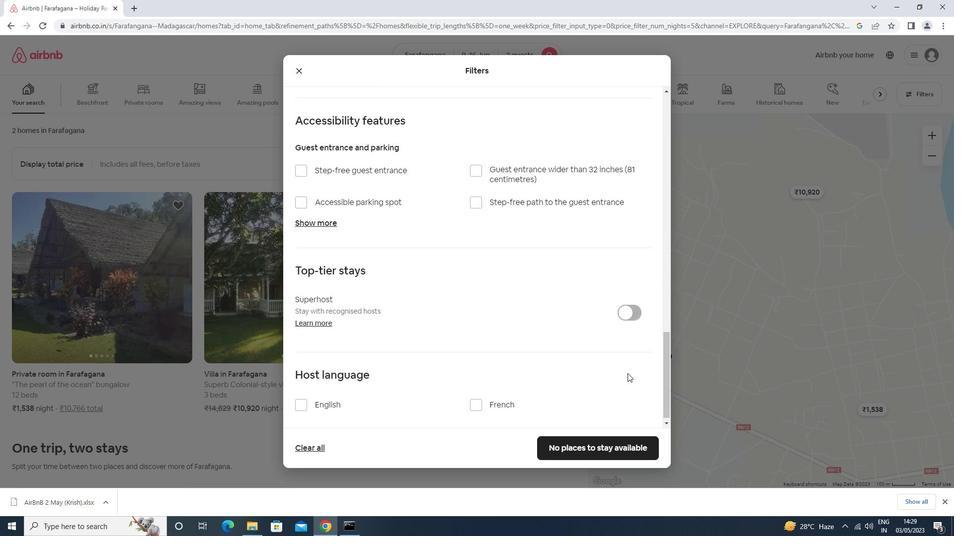 
Action: Mouse scrolled (625, 373) with delta (0, 0)
Screenshot: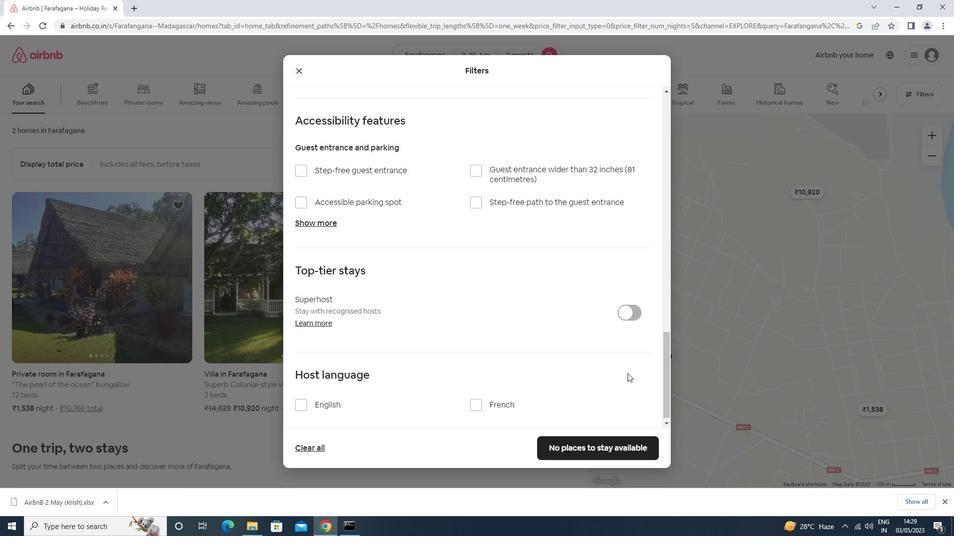
Action: Mouse scrolled (625, 373) with delta (0, 0)
Screenshot: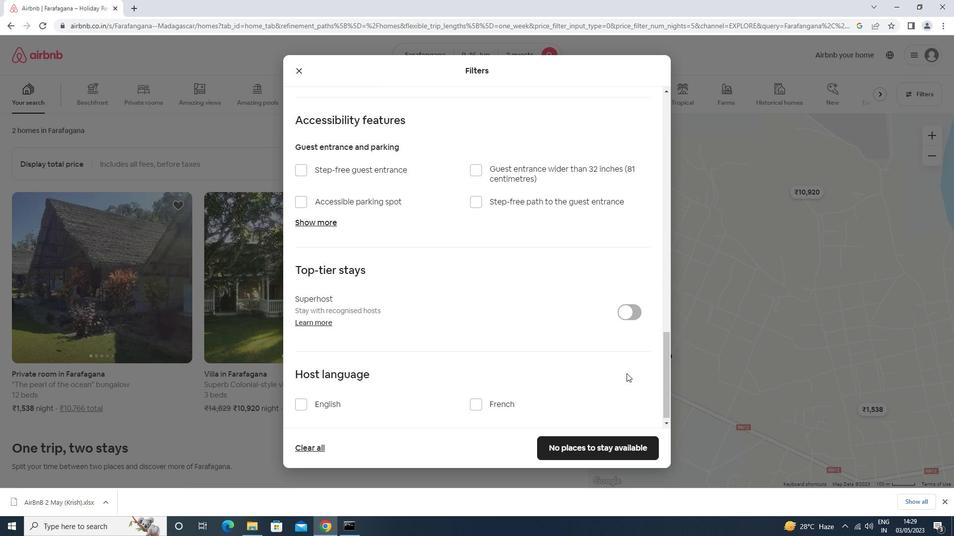 
Action: Mouse scrolled (625, 373) with delta (0, 0)
Screenshot: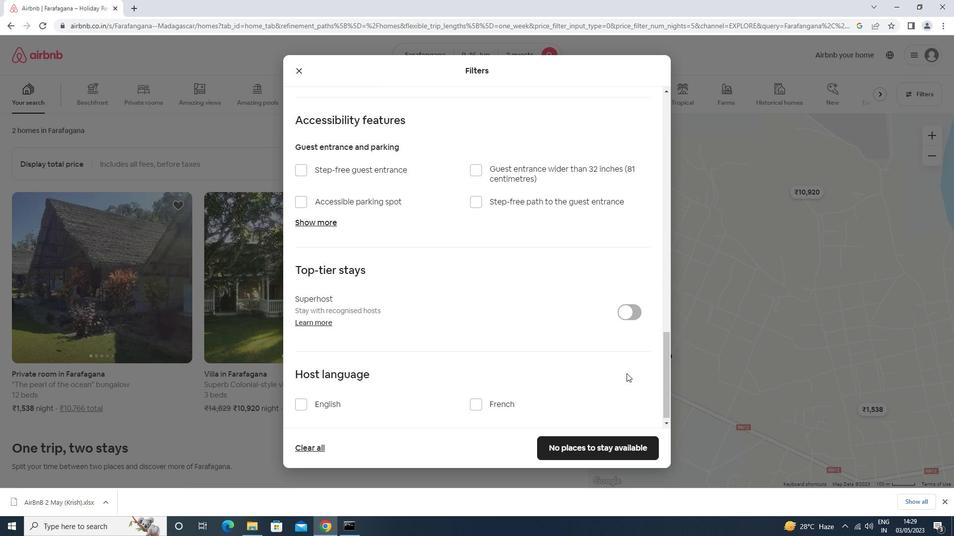 
Action: Mouse moved to (625, 373)
Screenshot: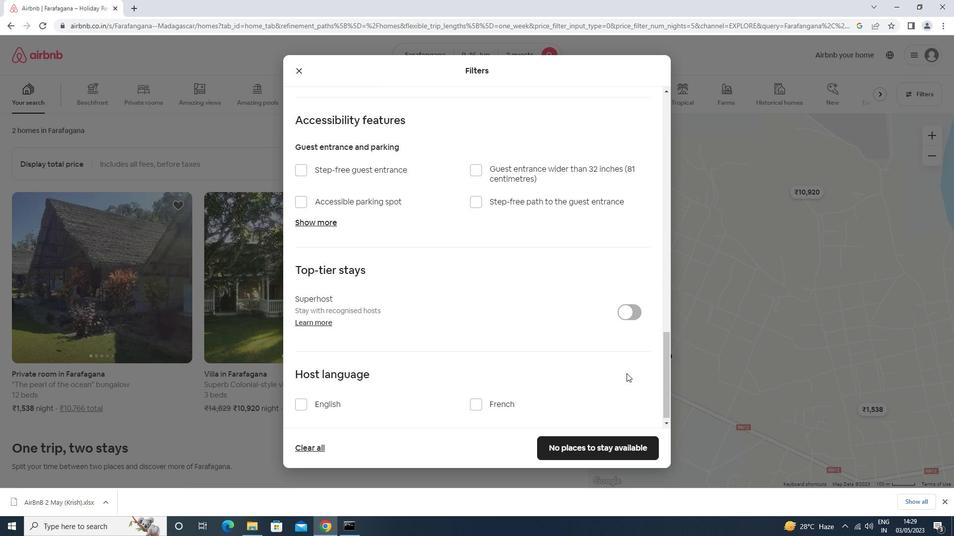 
Action: Mouse scrolled (625, 373) with delta (0, 0)
Screenshot: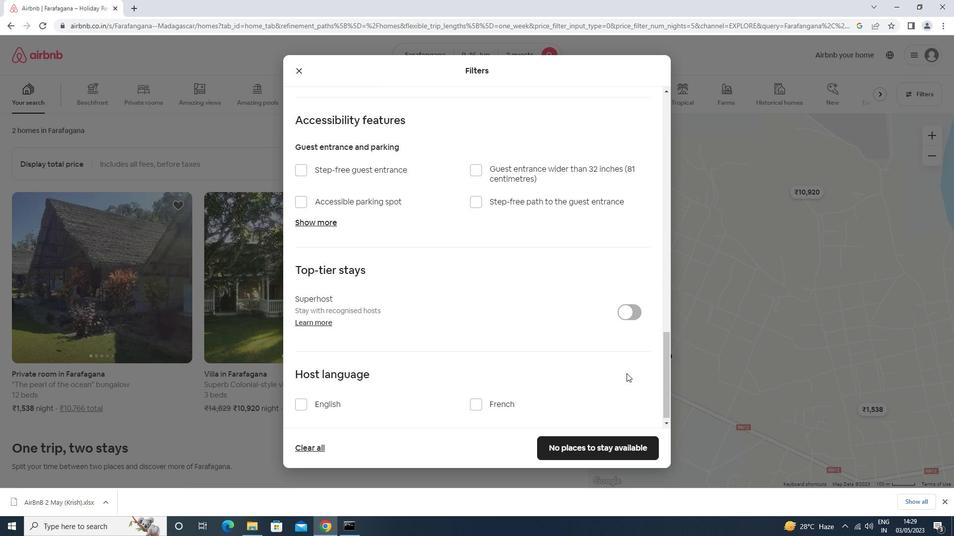 
Action: Mouse moved to (326, 388)
Screenshot: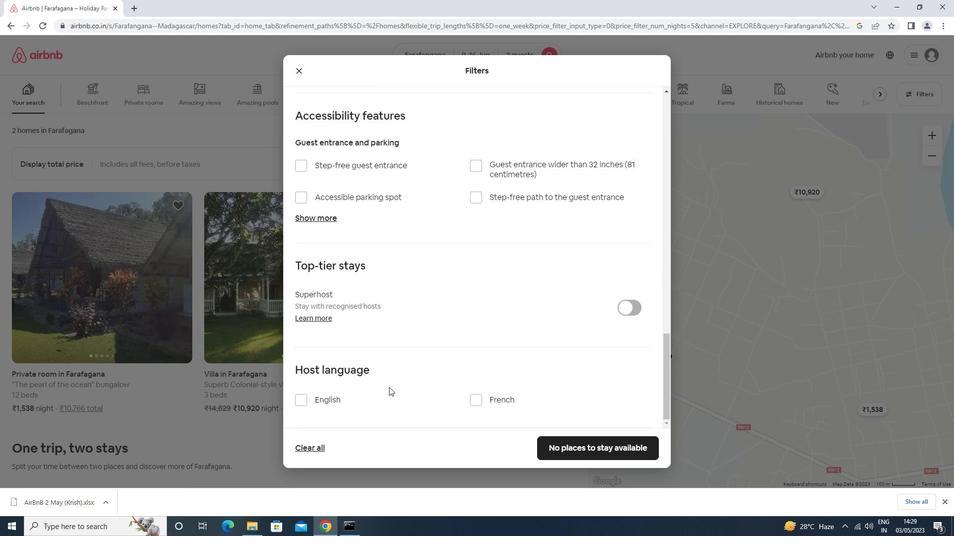
Action: Mouse pressed left at (326, 388)
Screenshot: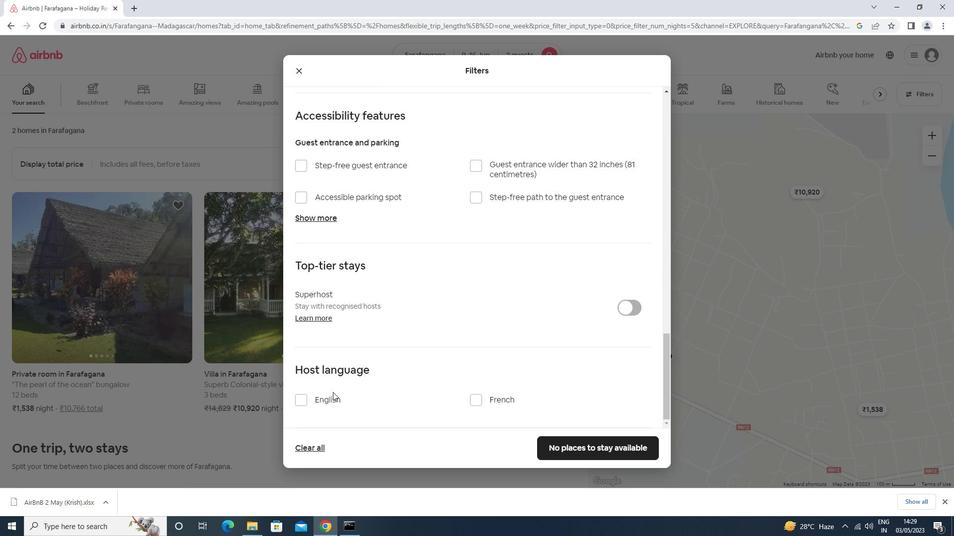 
Action: Mouse moved to (321, 401)
Screenshot: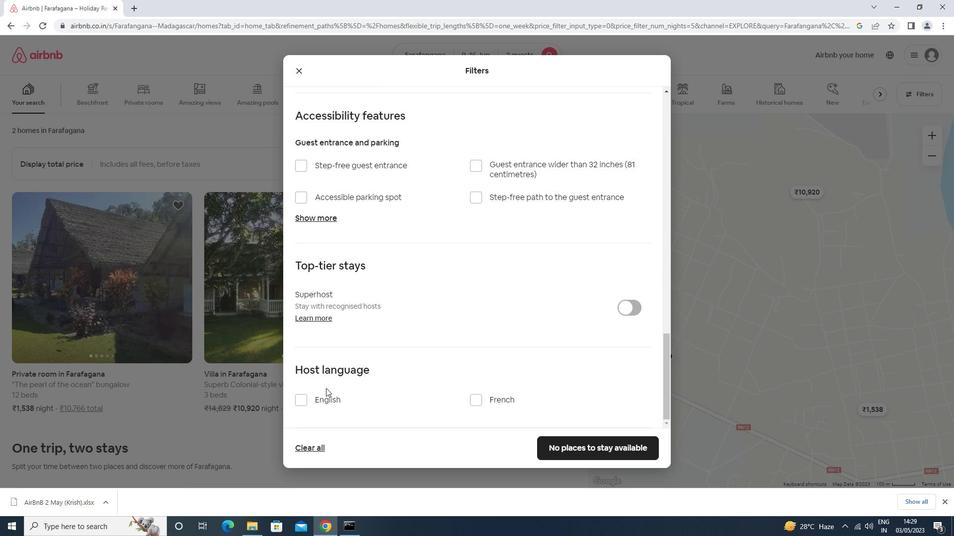 
Action: Mouse pressed left at (321, 401)
Screenshot: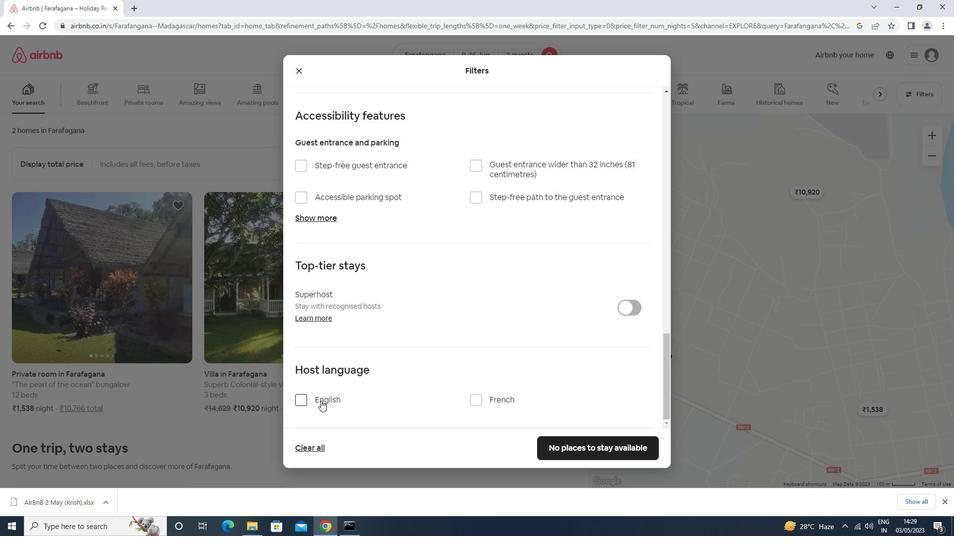 
Action: Mouse moved to (573, 450)
Screenshot: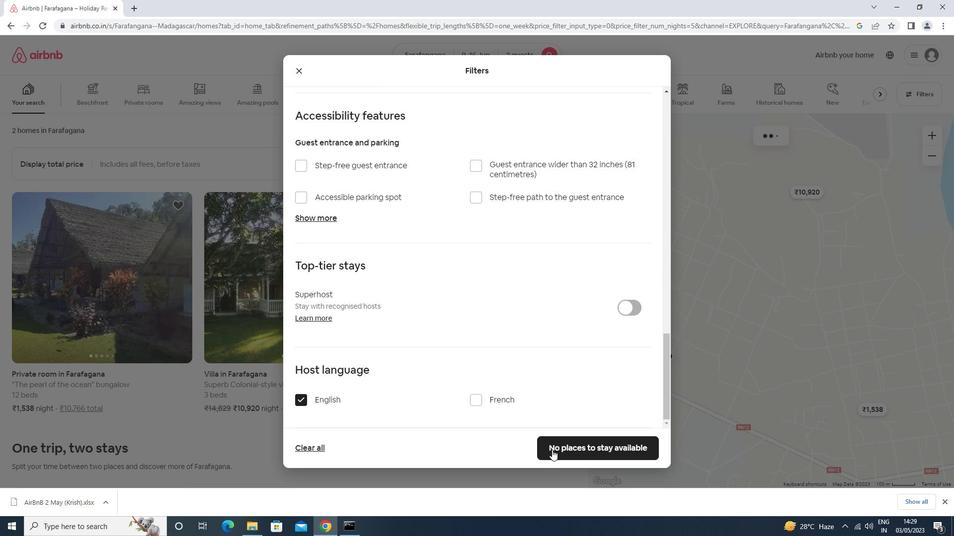 
Action: Mouse pressed left at (573, 450)
Screenshot: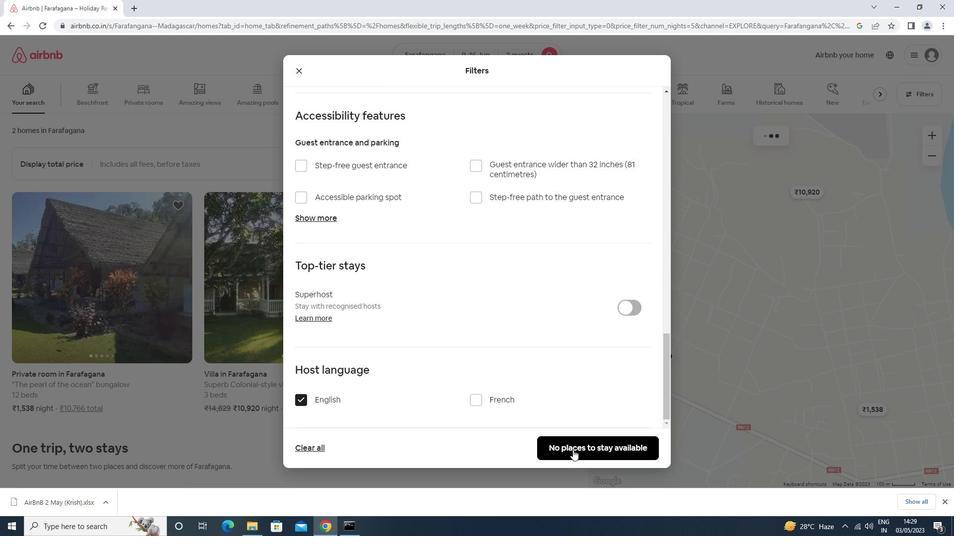 
Action: Mouse moved to (573, 450)
Screenshot: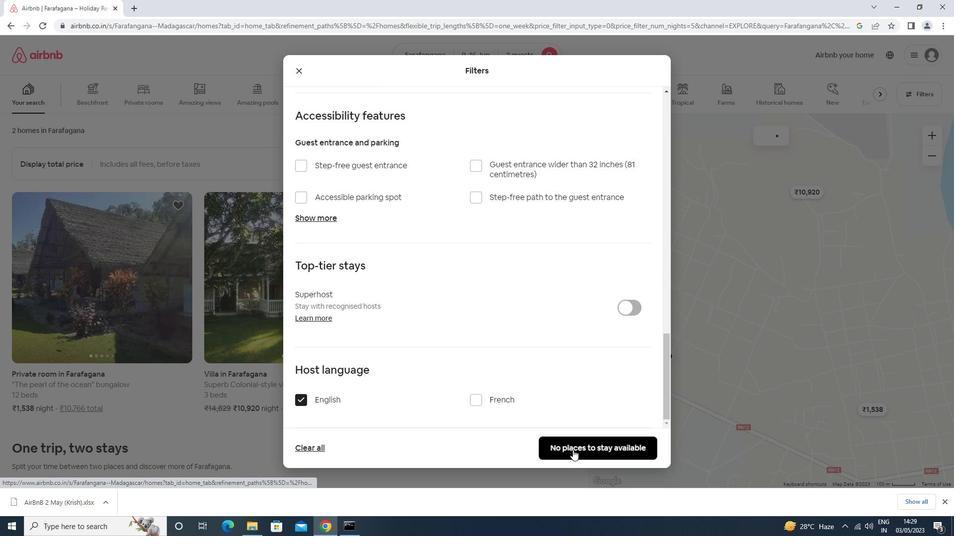 
